 Task: Check the sale-to-list ratio of open concept design in the last 1 year.
Action: Mouse moved to (995, 230)
Screenshot: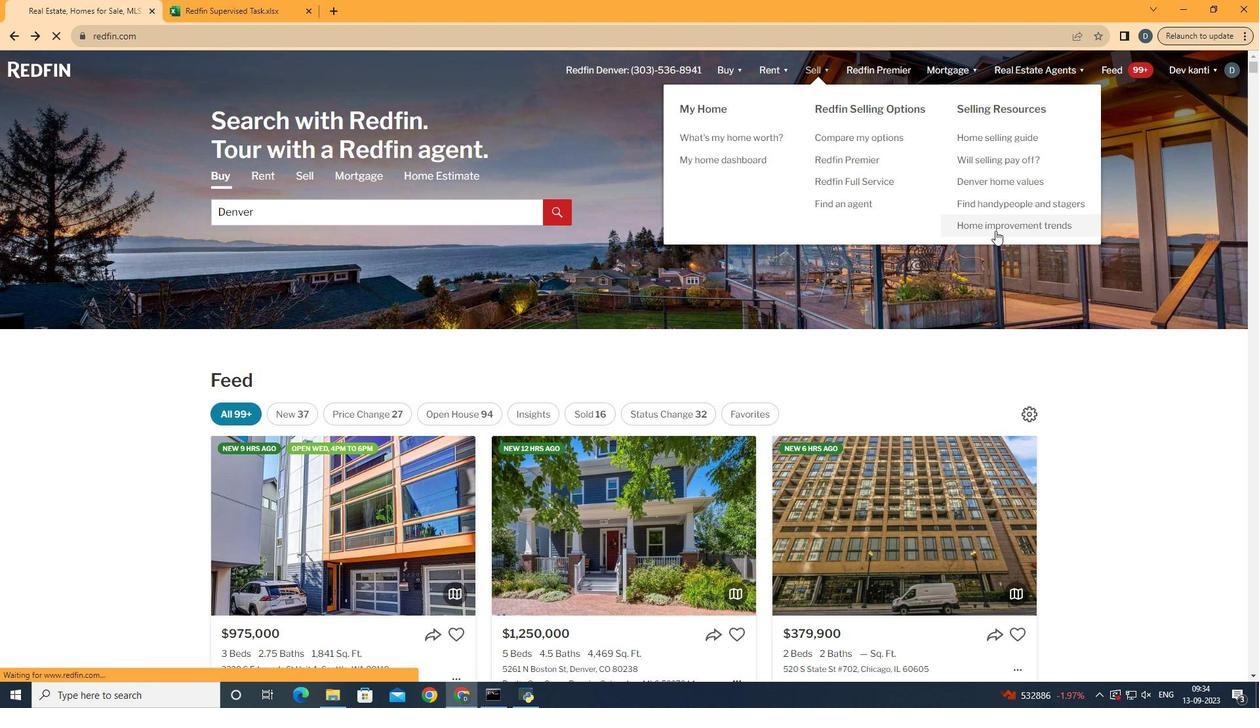 
Action: Mouse pressed left at (995, 230)
Screenshot: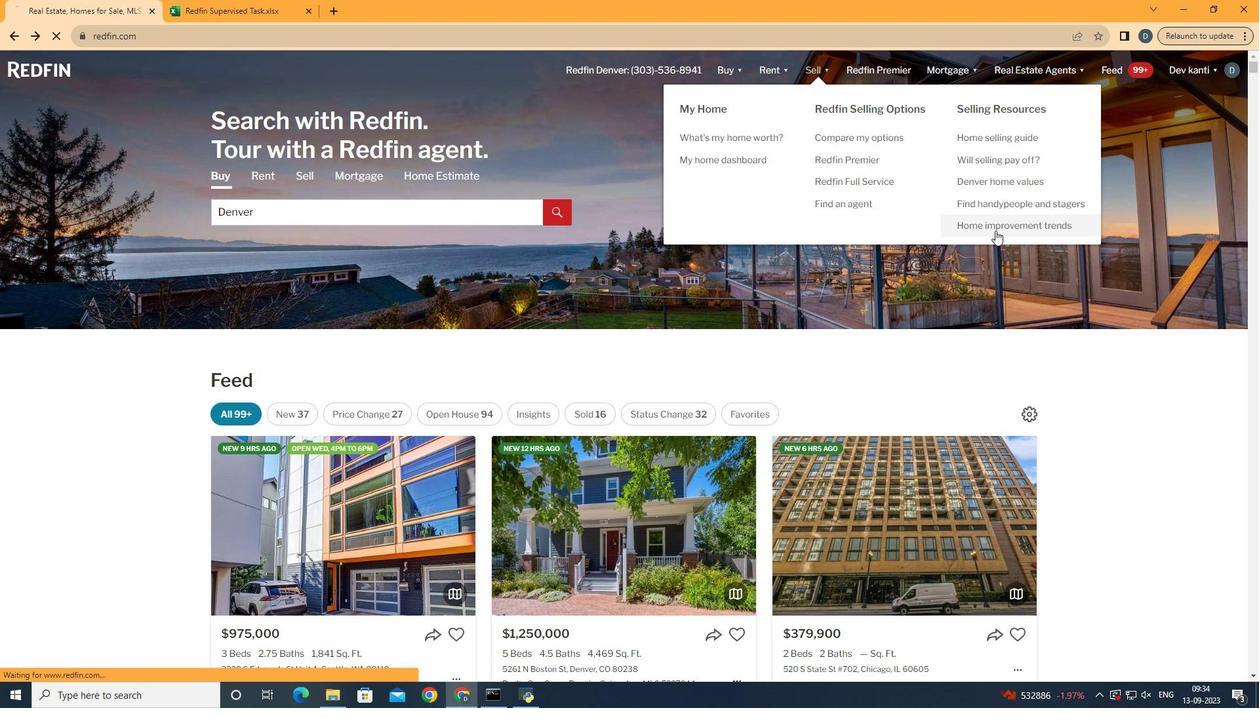 
Action: Mouse moved to (320, 251)
Screenshot: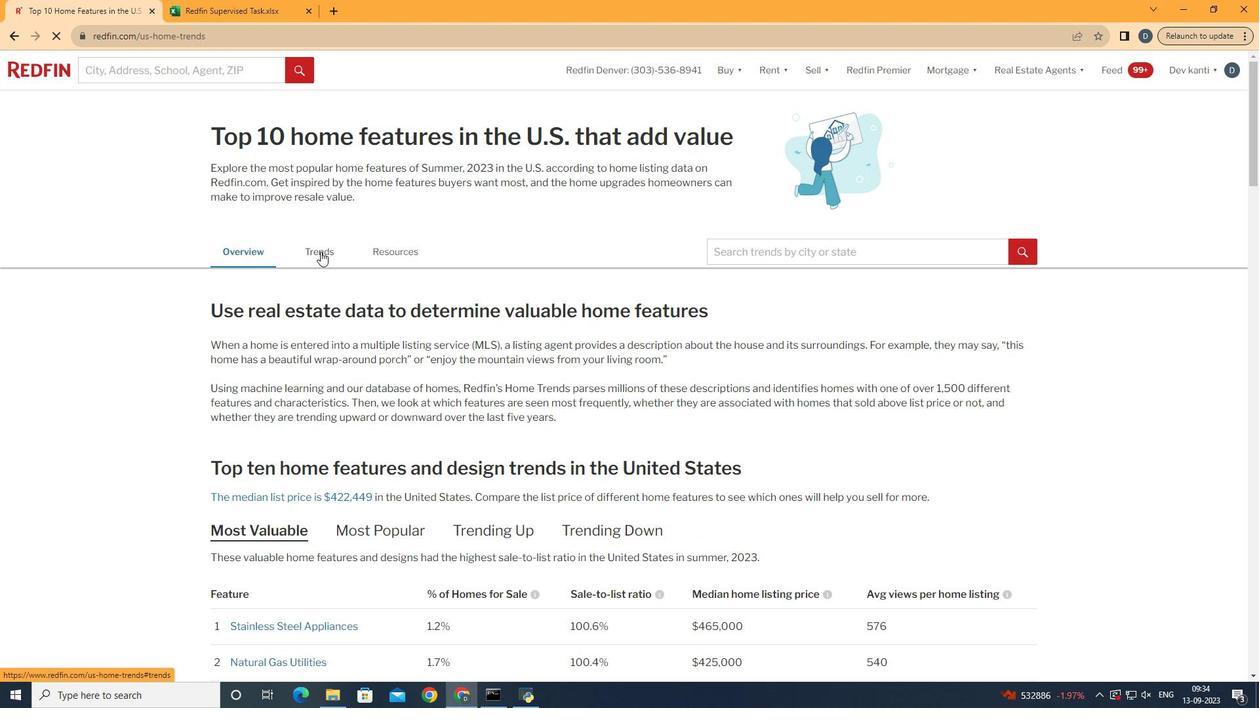 
Action: Mouse pressed left at (320, 251)
Screenshot: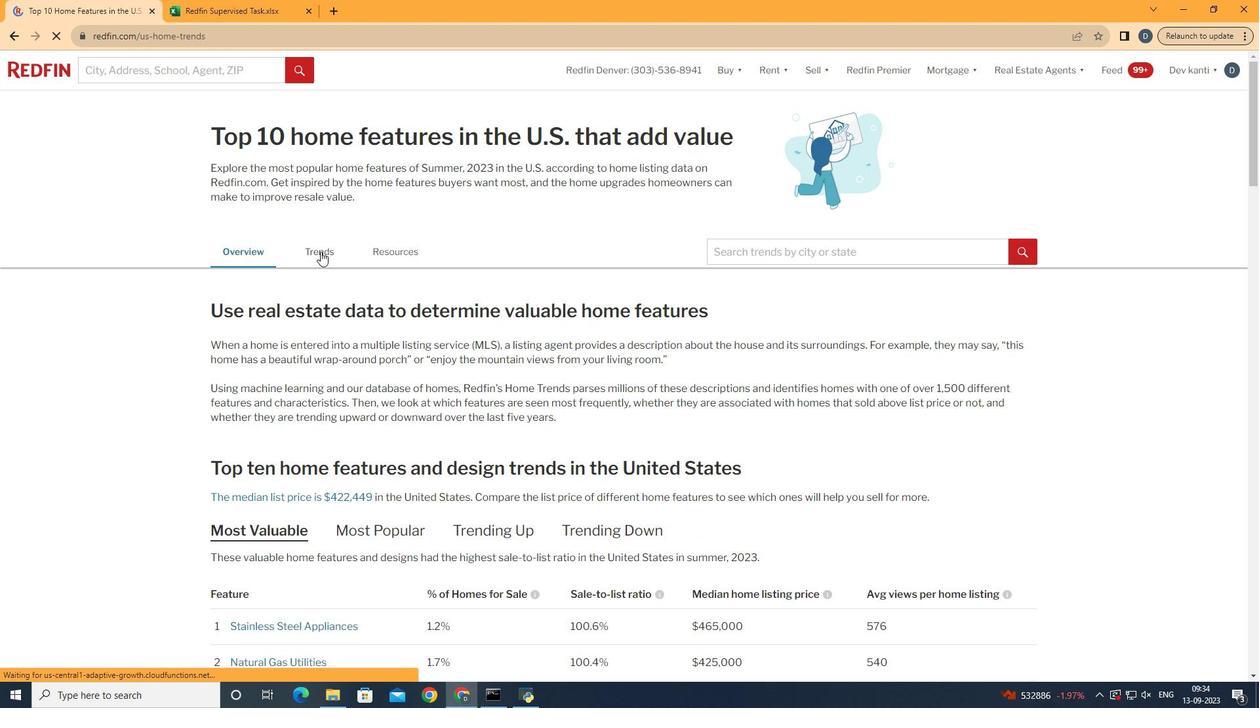 
Action: Mouse moved to (448, 355)
Screenshot: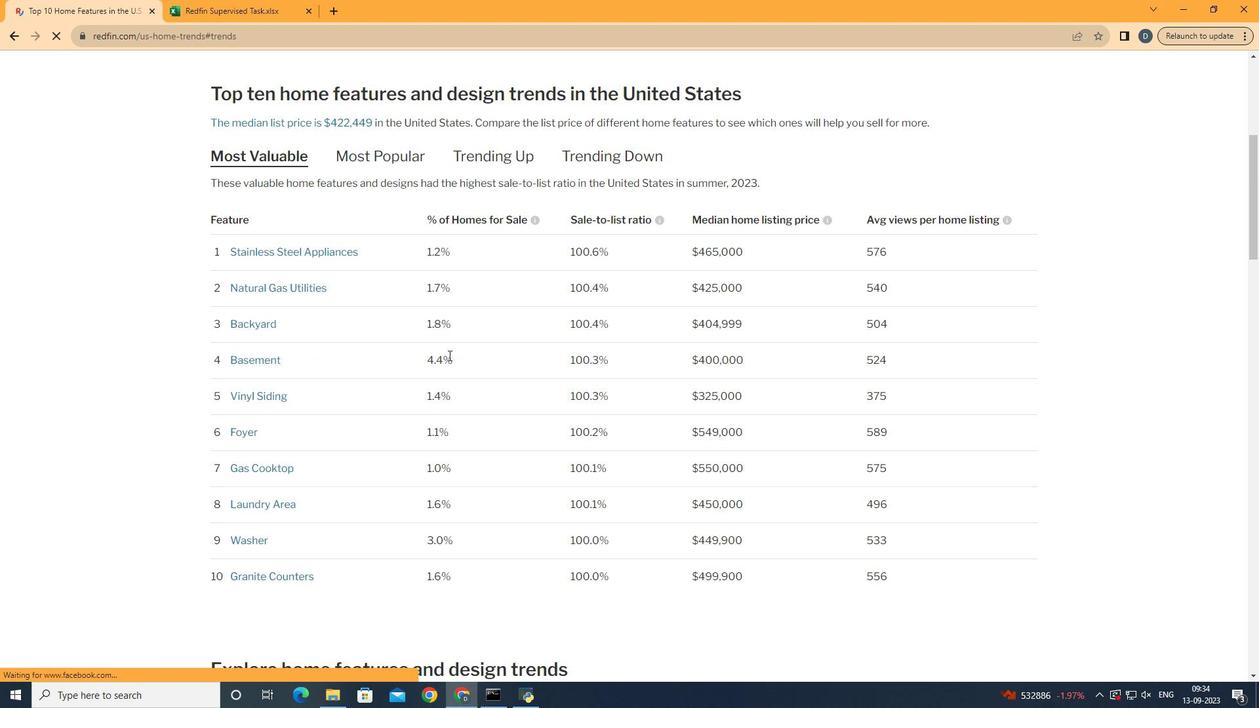 
Action: Mouse scrolled (448, 354) with delta (0, 0)
Screenshot: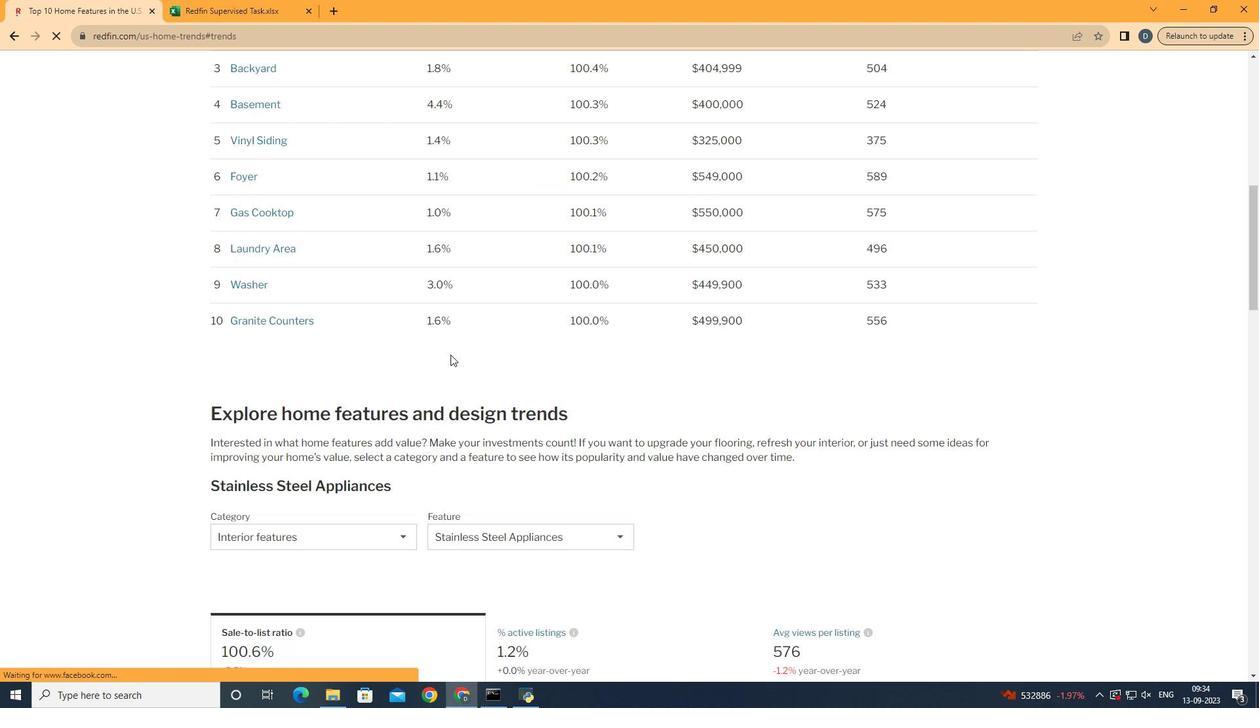 
Action: Mouse scrolled (448, 354) with delta (0, 0)
Screenshot: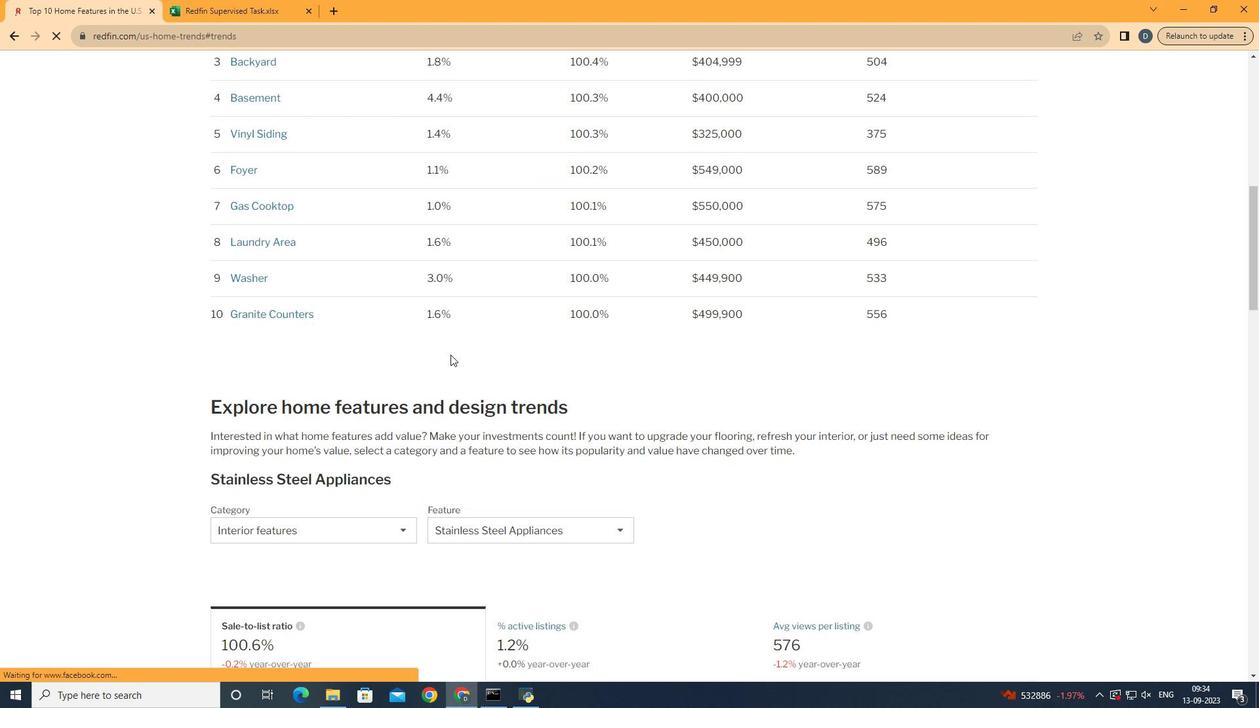 
Action: Mouse scrolled (448, 354) with delta (0, 0)
Screenshot: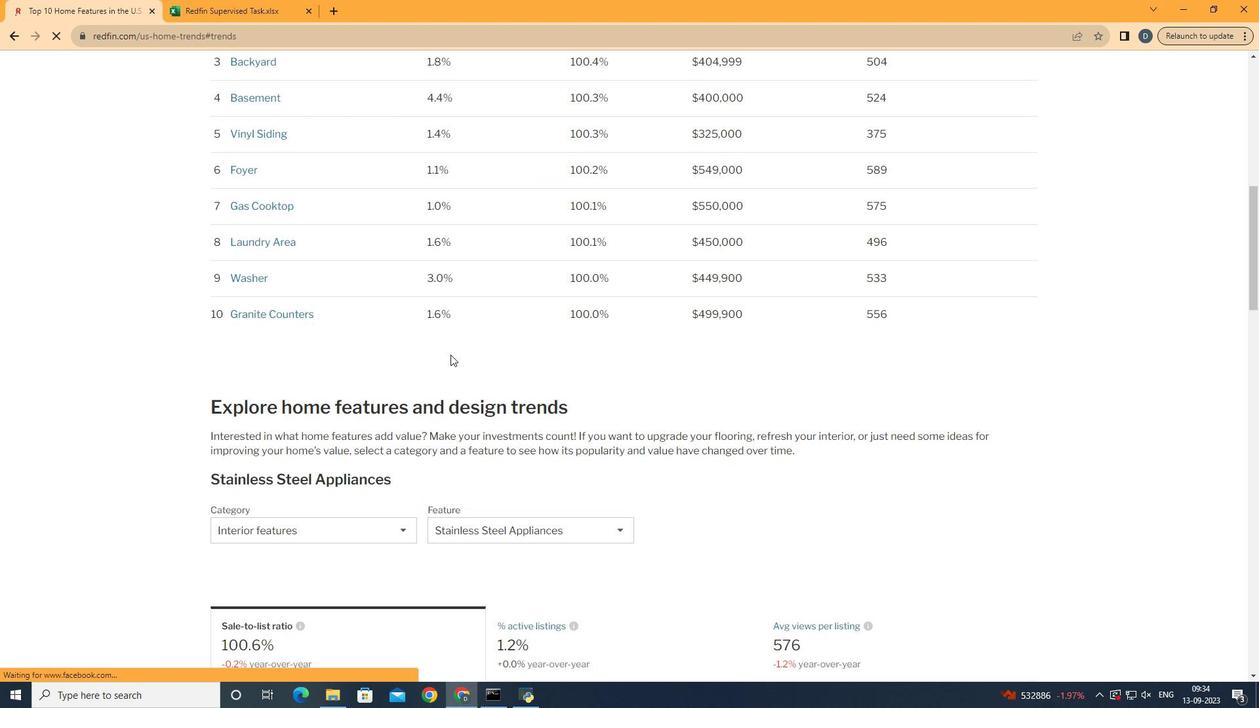 
Action: Mouse moved to (449, 354)
Screenshot: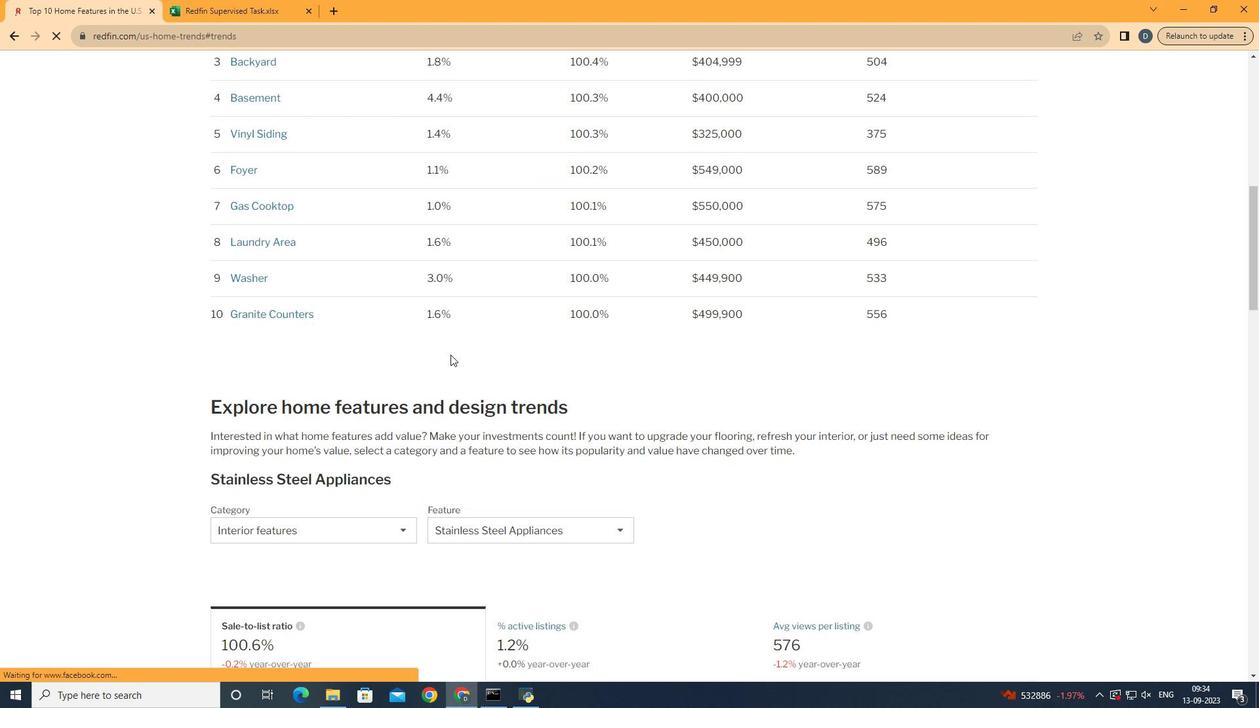 
Action: Mouse scrolled (449, 354) with delta (0, 0)
Screenshot: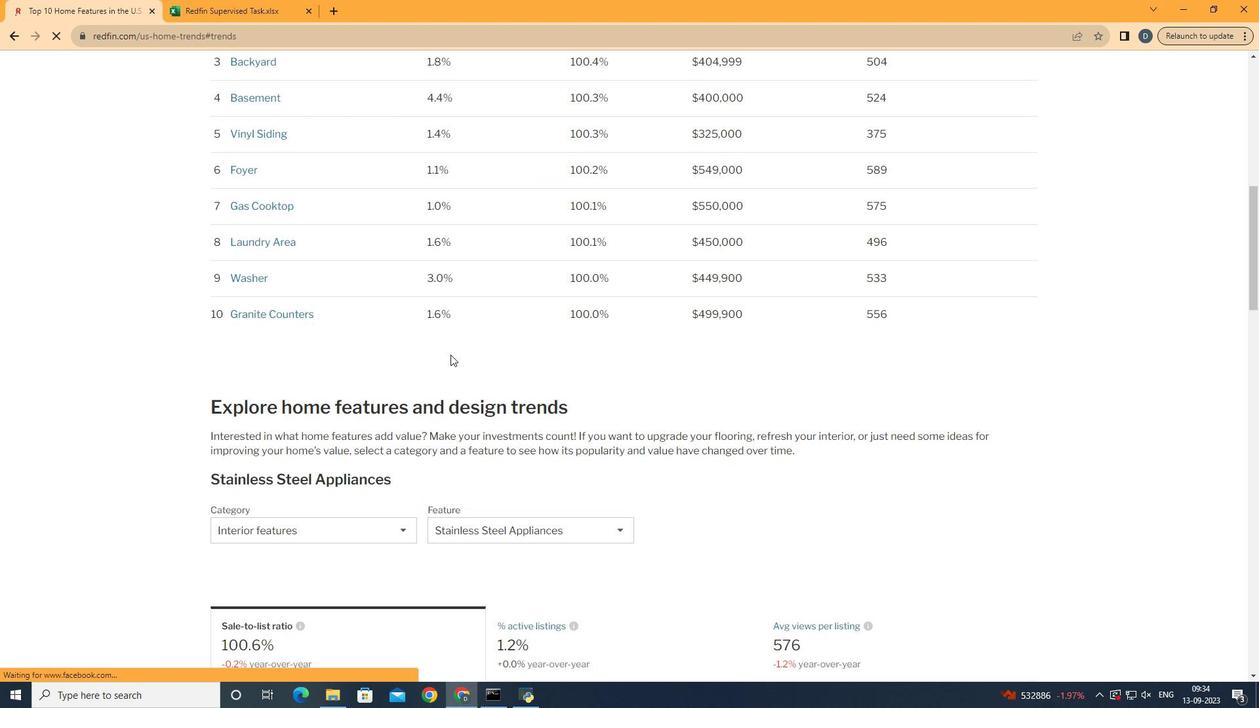 
Action: Mouse moved to (450, 354)
Screenshot: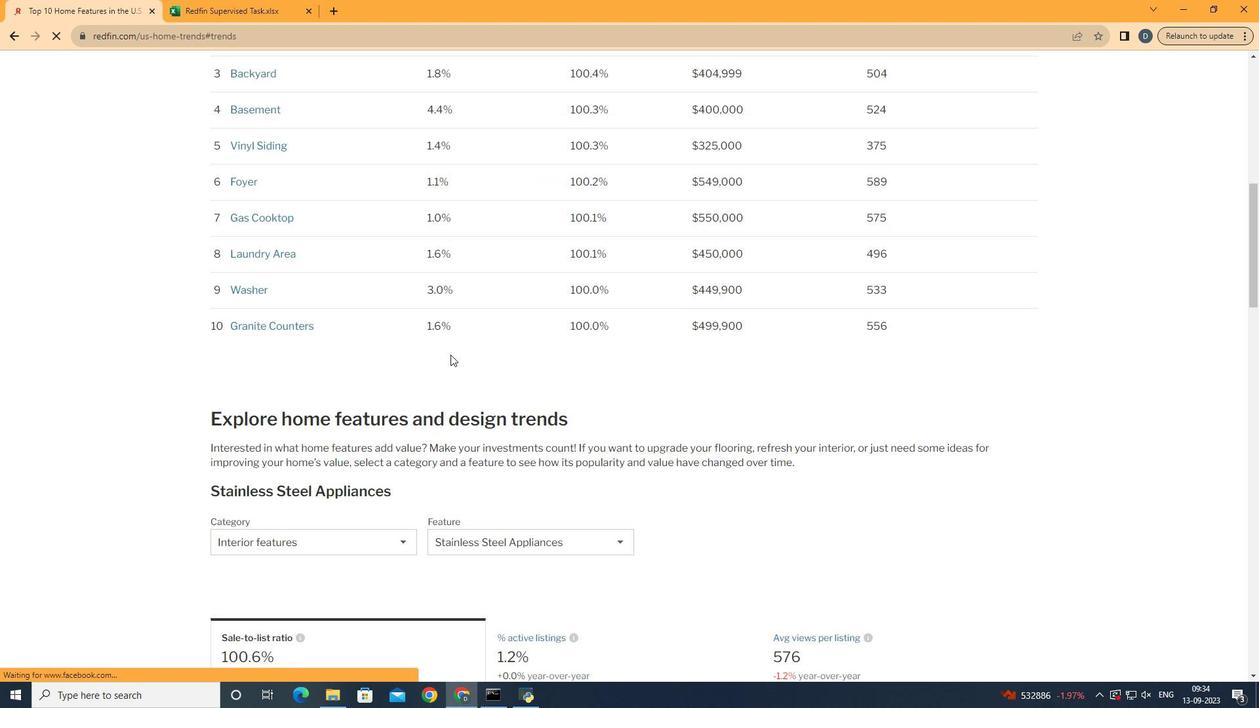 
Action: Mouse scrolled (450, 354) with delta (0, 0)
Screenshot: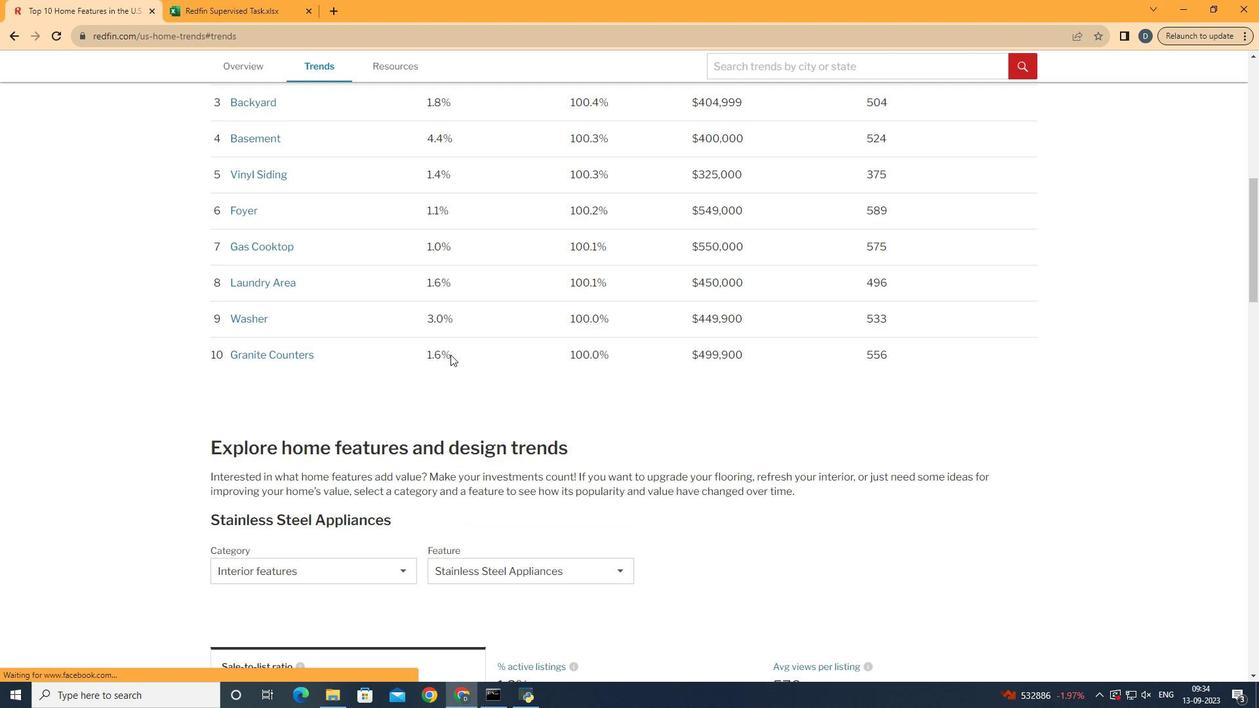 
Action: Mouse scrolled (450, 354) with delta (0, 0)
Screenshot: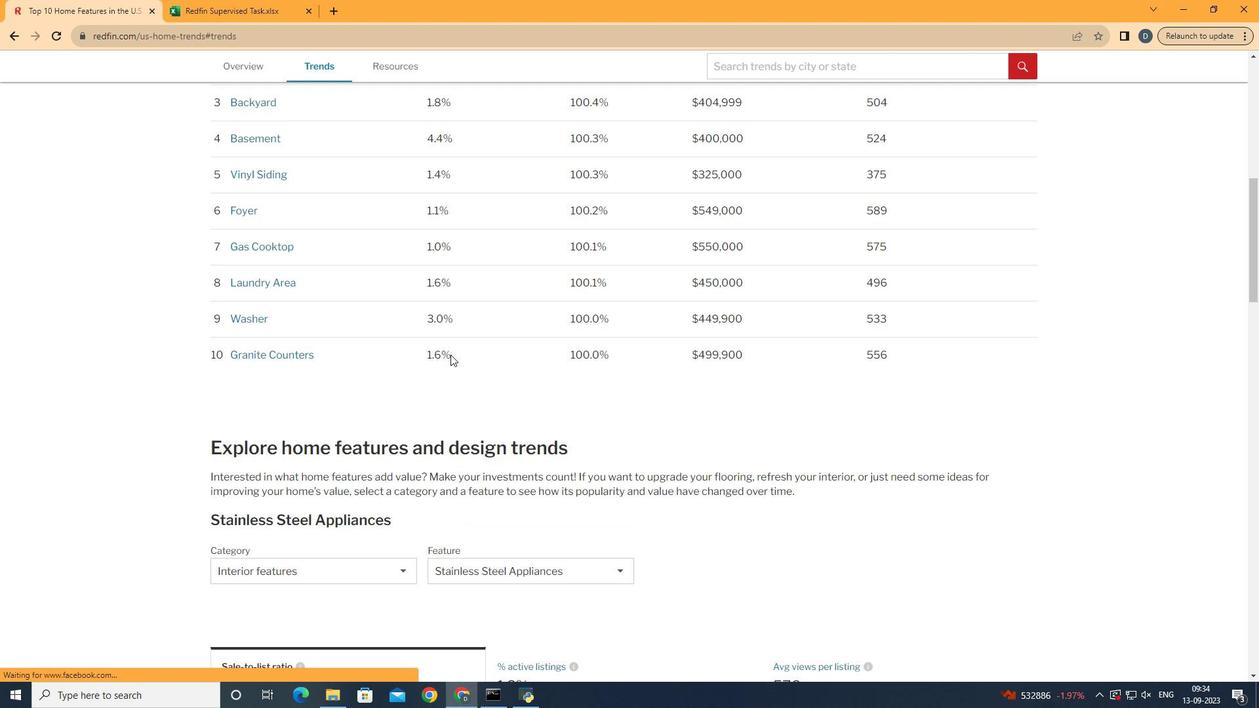 
Action: Mouse scrolled (450, 354) with delta (0, 0)
Screenshot: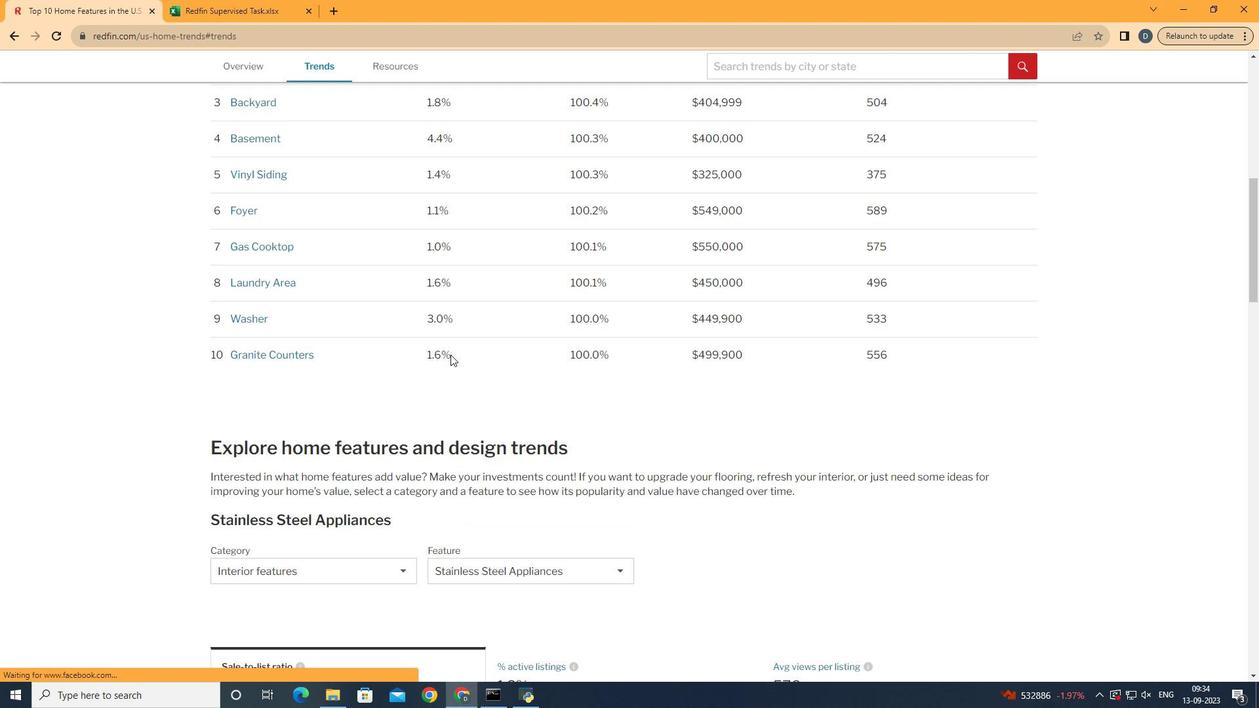 
Action: Mouse scrolled (450, 354) with delta (0, 0)
Screenshot: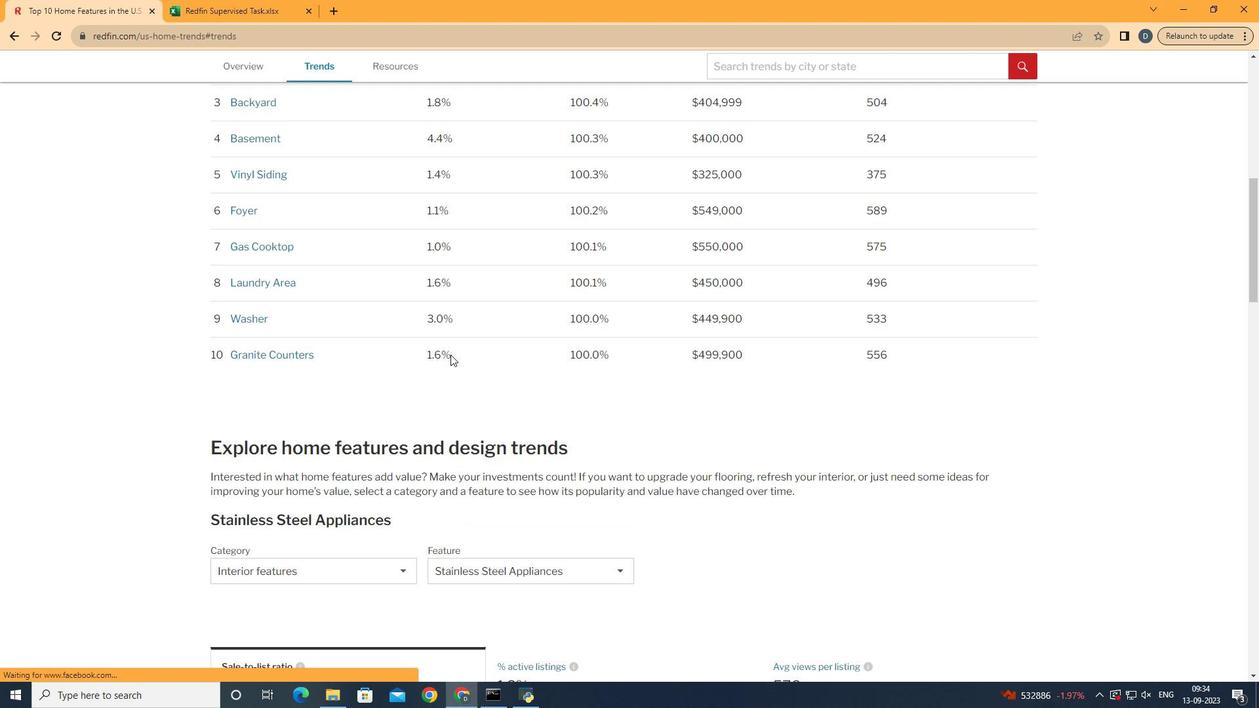 
Action: Mouse scrolled (450, 354) with delta (0, 0)
Screenshot: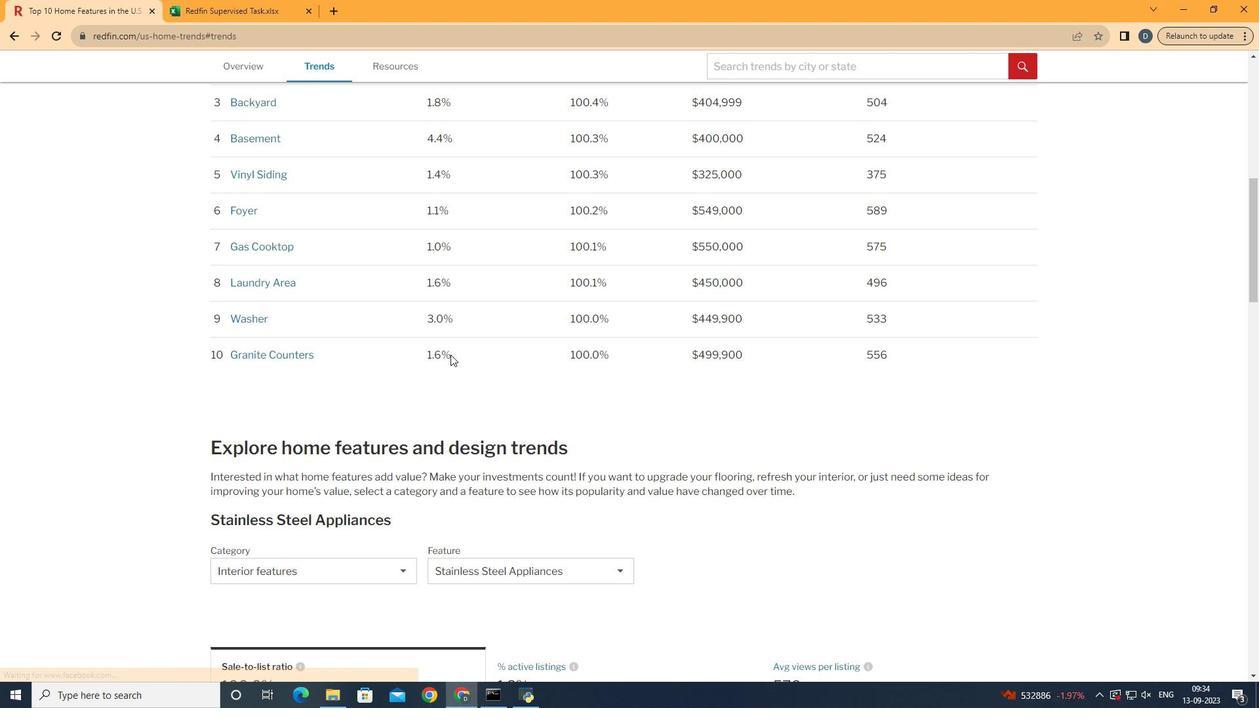 
Action: Mouse scrolled (450, 354) with delta (0, 0)
Screenshot: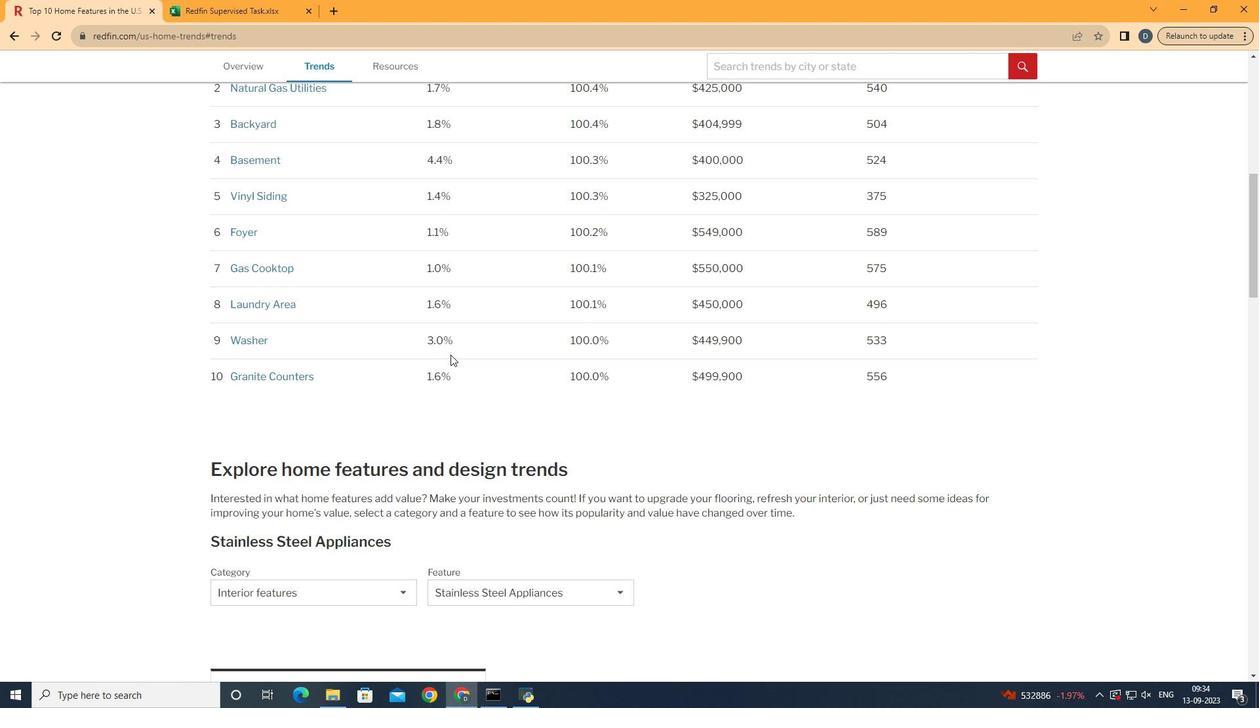 
Action: Mouse scrolled (450, 354) with delta (0, 0)
Screenshot: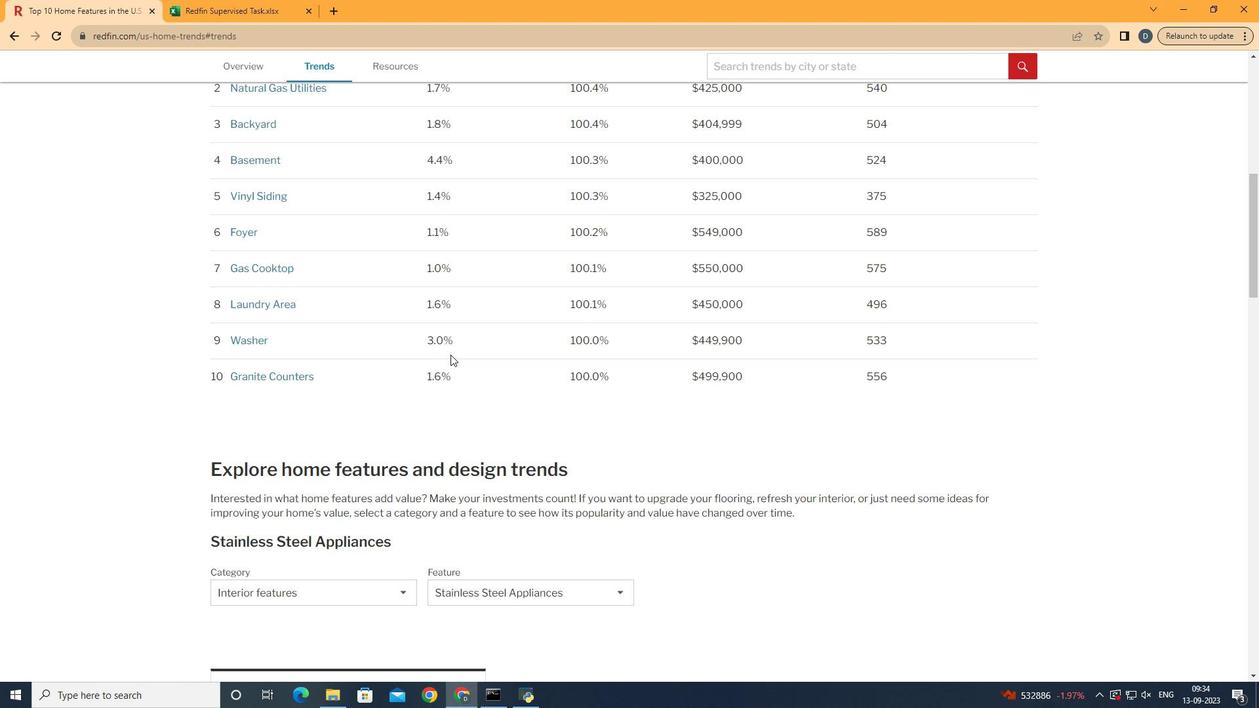 
Action: Mouse scrolled (450, 354) with delta (0, 0)
Screenshot: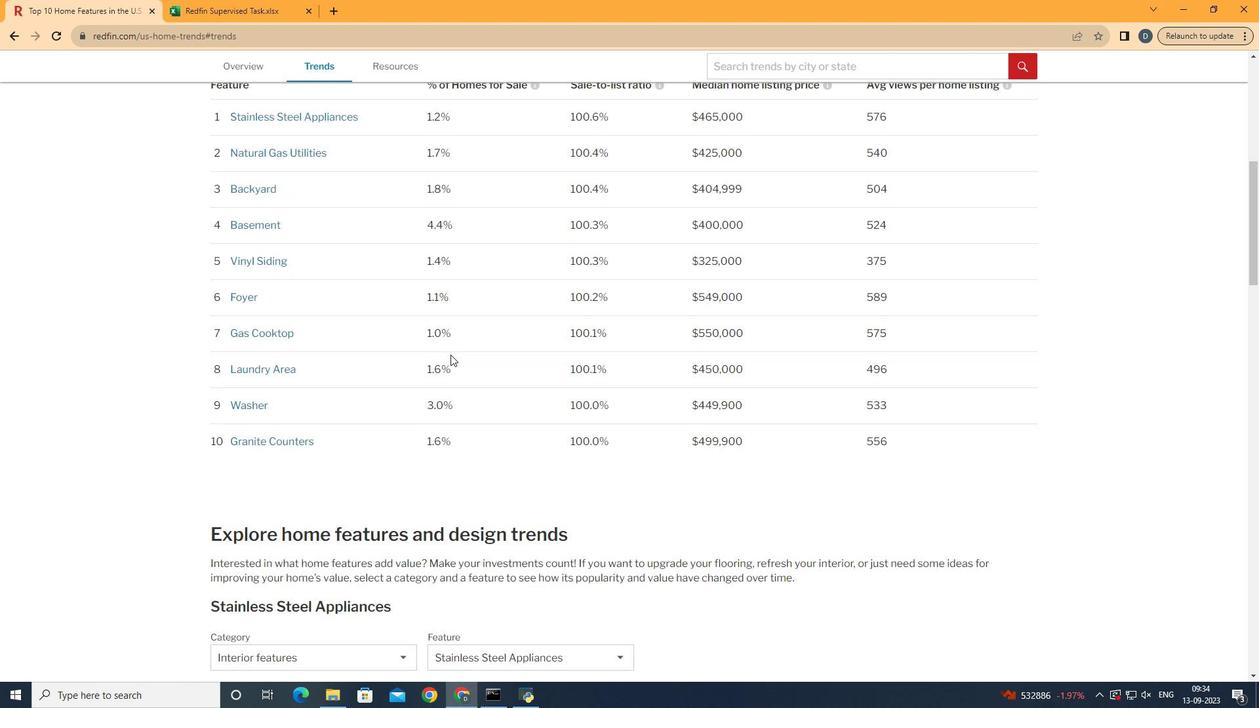 
Action: Mouse scrolled (450, 354) with delta (0, 0)
Screenshot: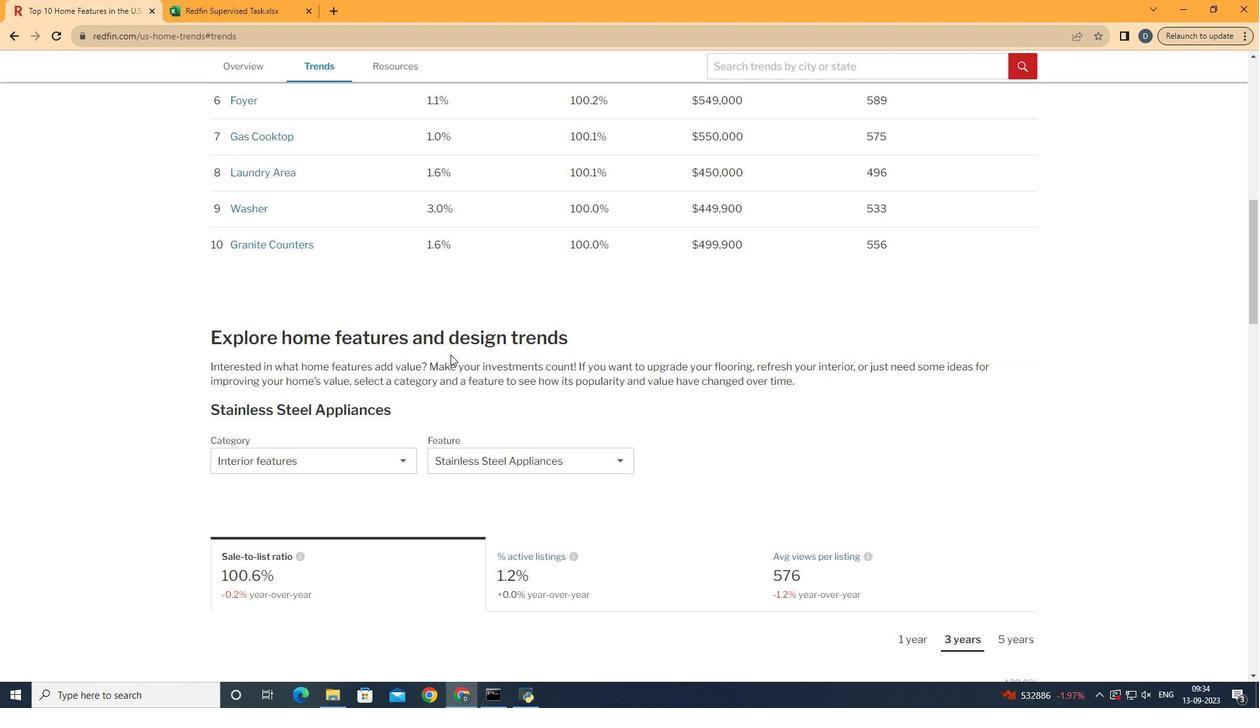 
Action: Mouse scrolled (450, 354) with delta (0, 0)
Screenshot: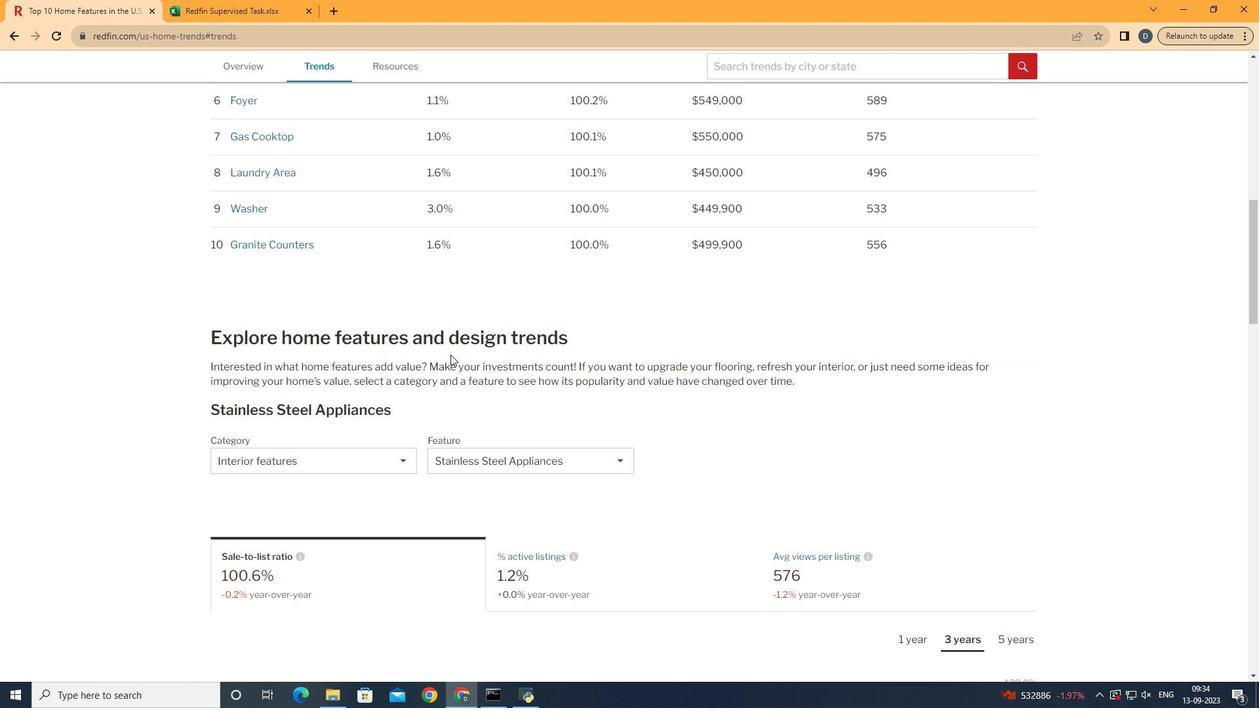
Action: Mouse scrolled (450, 354) with delta (0, 0)
Screenshot: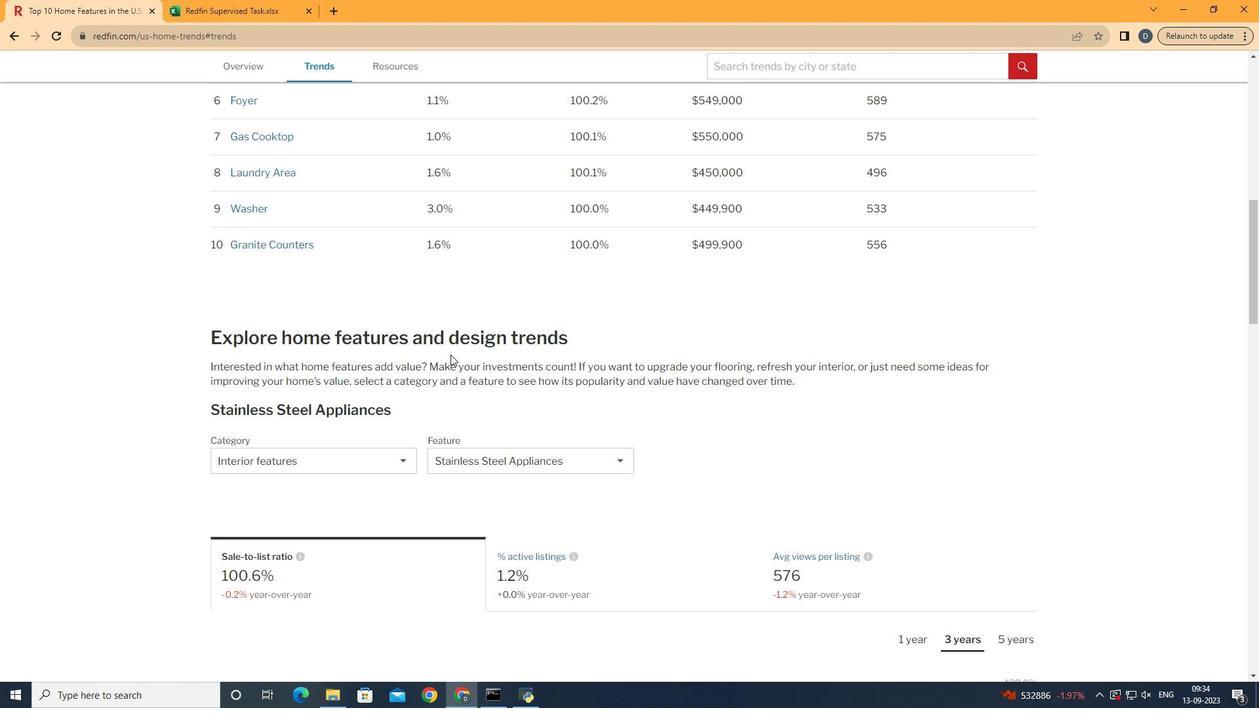
Action: Mouse scrolled (450, 354) with delta (0, 0)
Screenshot: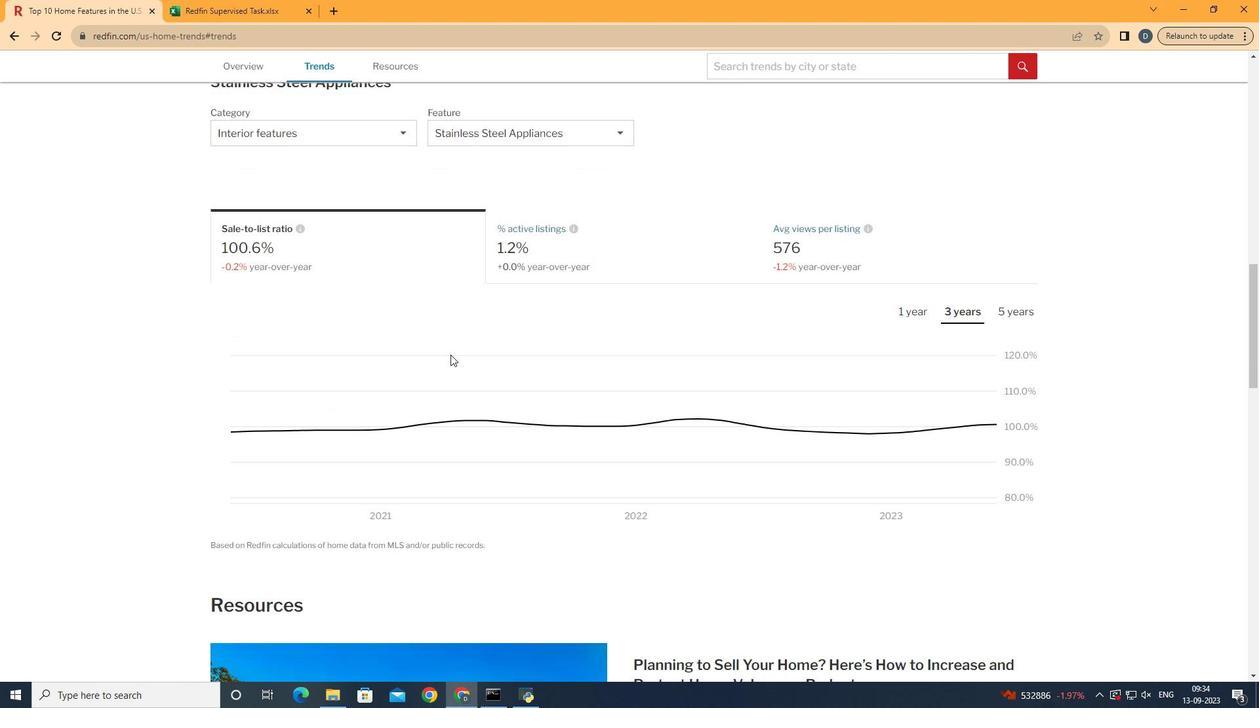 
Action: Mouse scrolled (450, 354) with delta (0, 0)
Screenshot: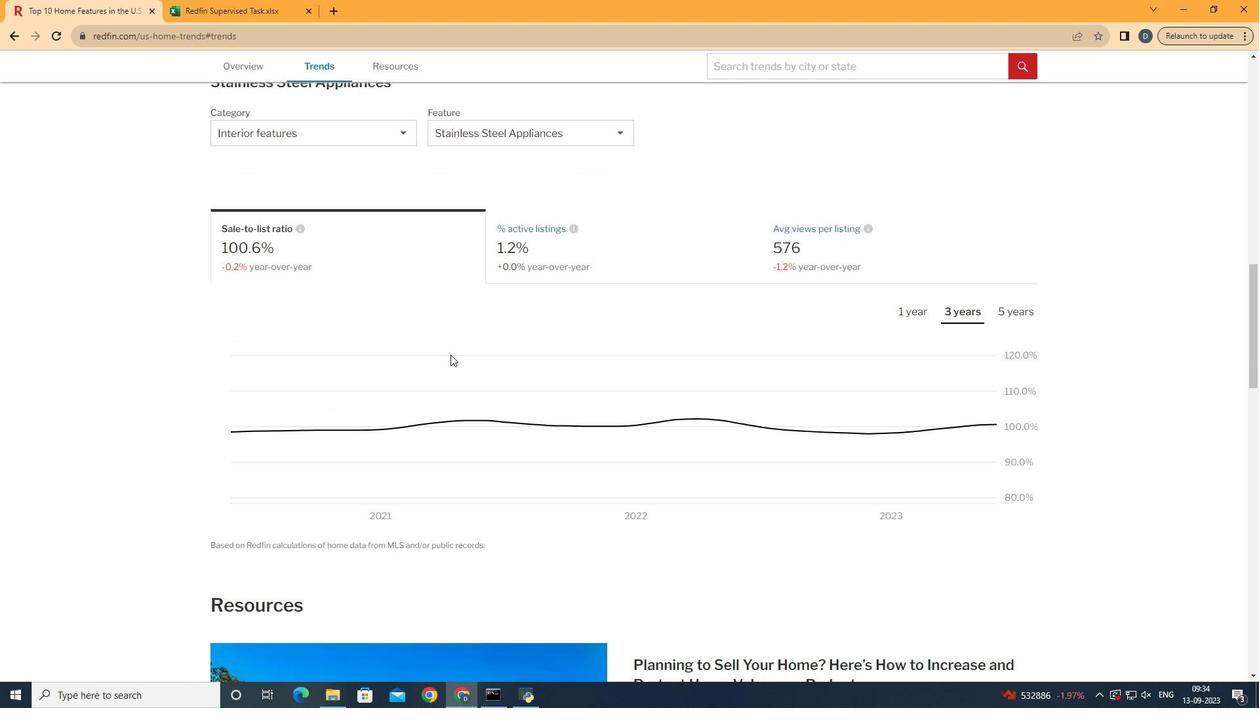
Action: Mouse scrolled (450, 354) with delta (0, 0)
Screenshot: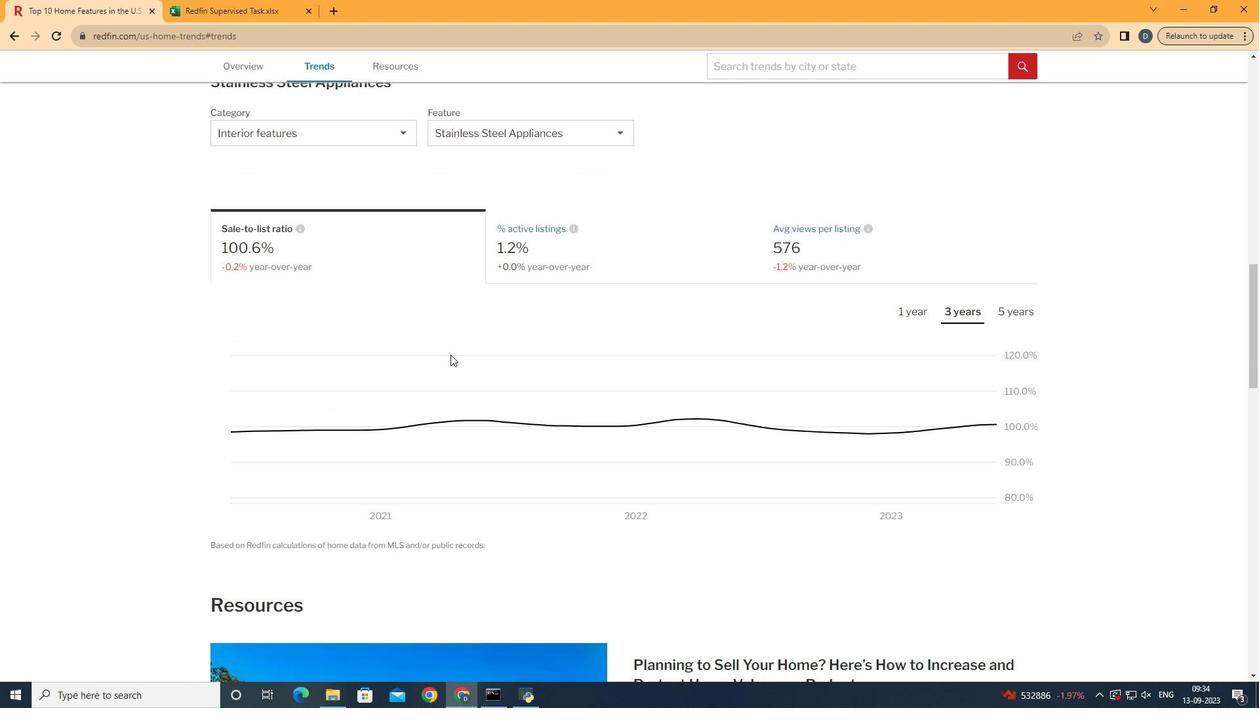 
Action: Mouse scrolled (450, 354) with delta (0, 0)
Screenshot: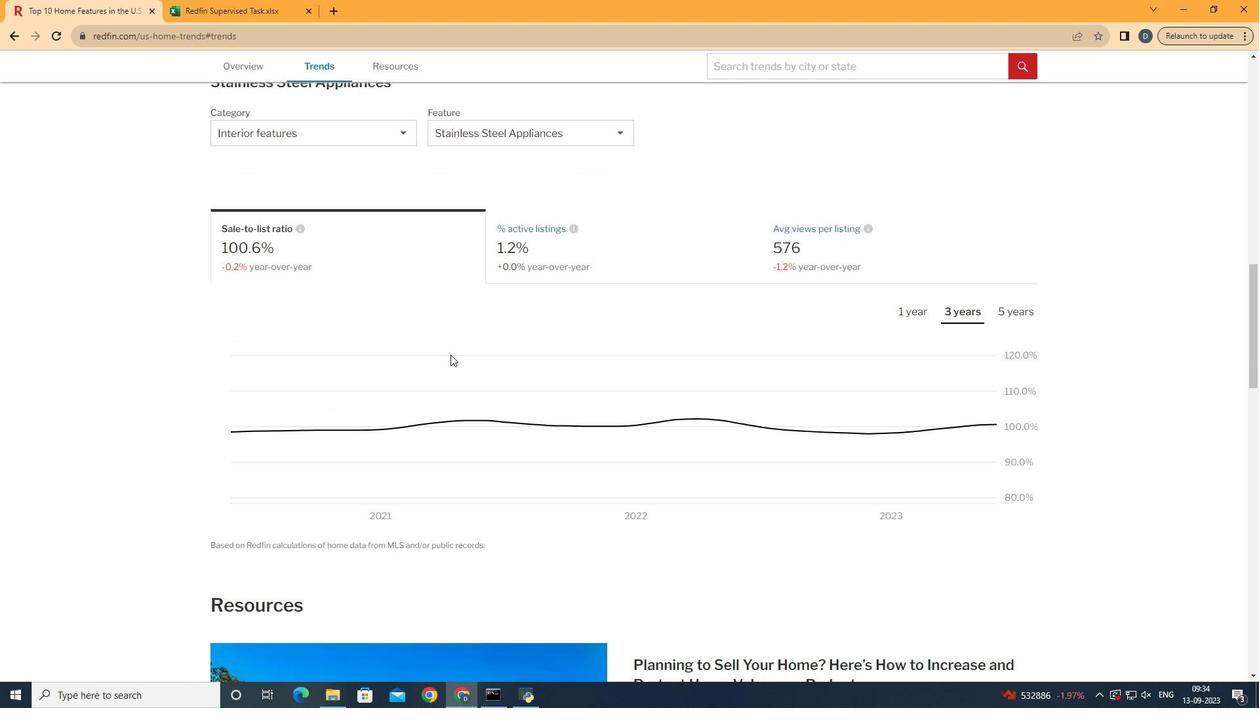 
Action: Mouse scrolled (450, 354) with delta (0, 0)
Screenshot: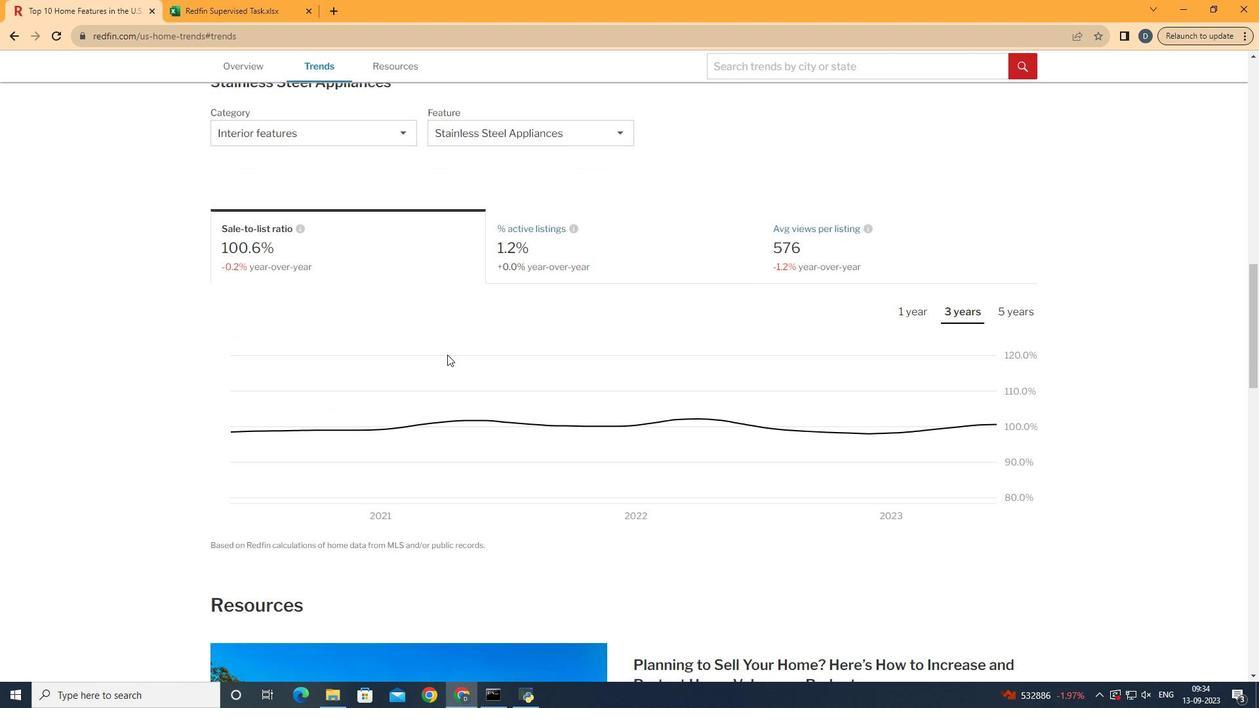 
Action: Mouse moved to (384, 127)
Screenshot: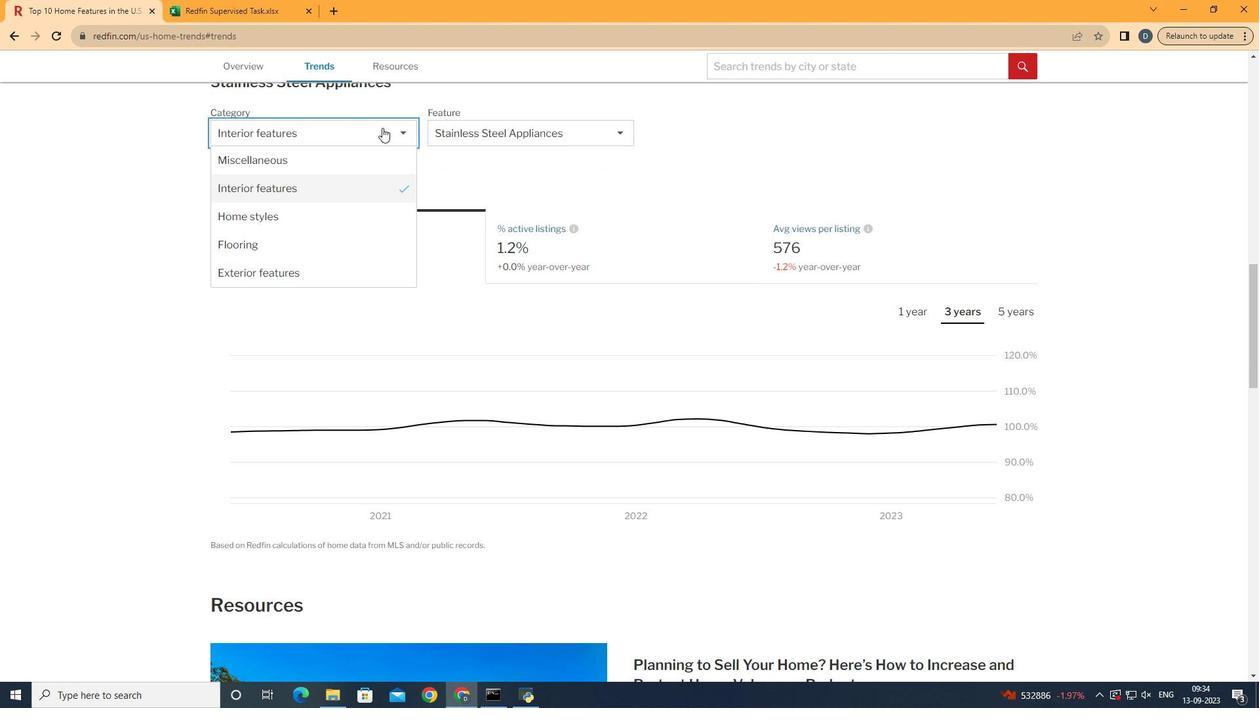 
Action: Mouse pressed left at (384, 127)
Screenshot: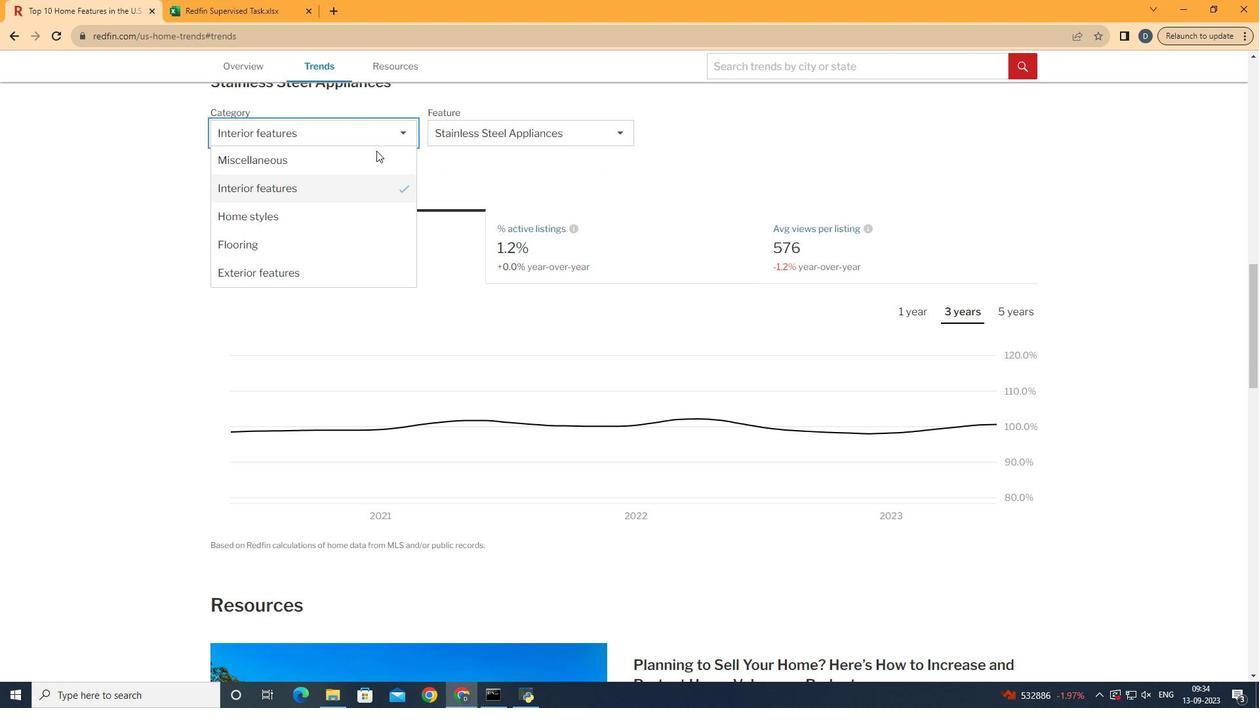 
Action: Mouse moved to (373, 192)
Screenshot: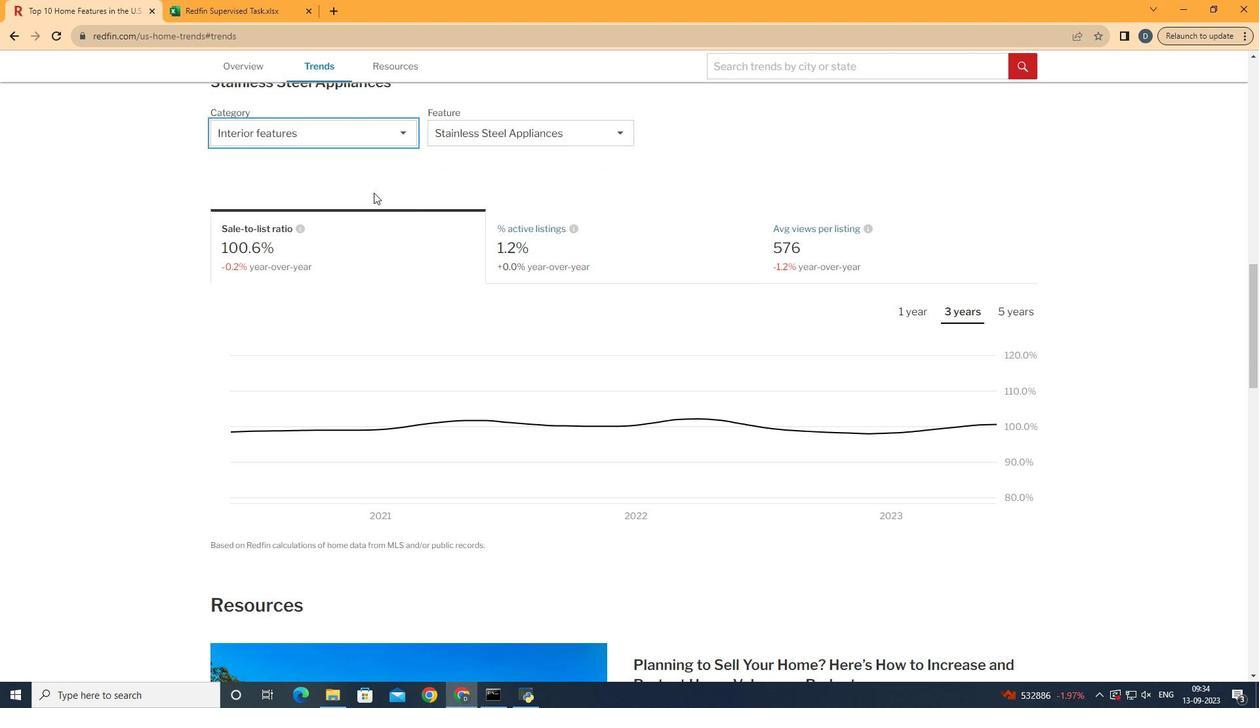
Action: Mouse pressed left at (373, 192)
Screenshot: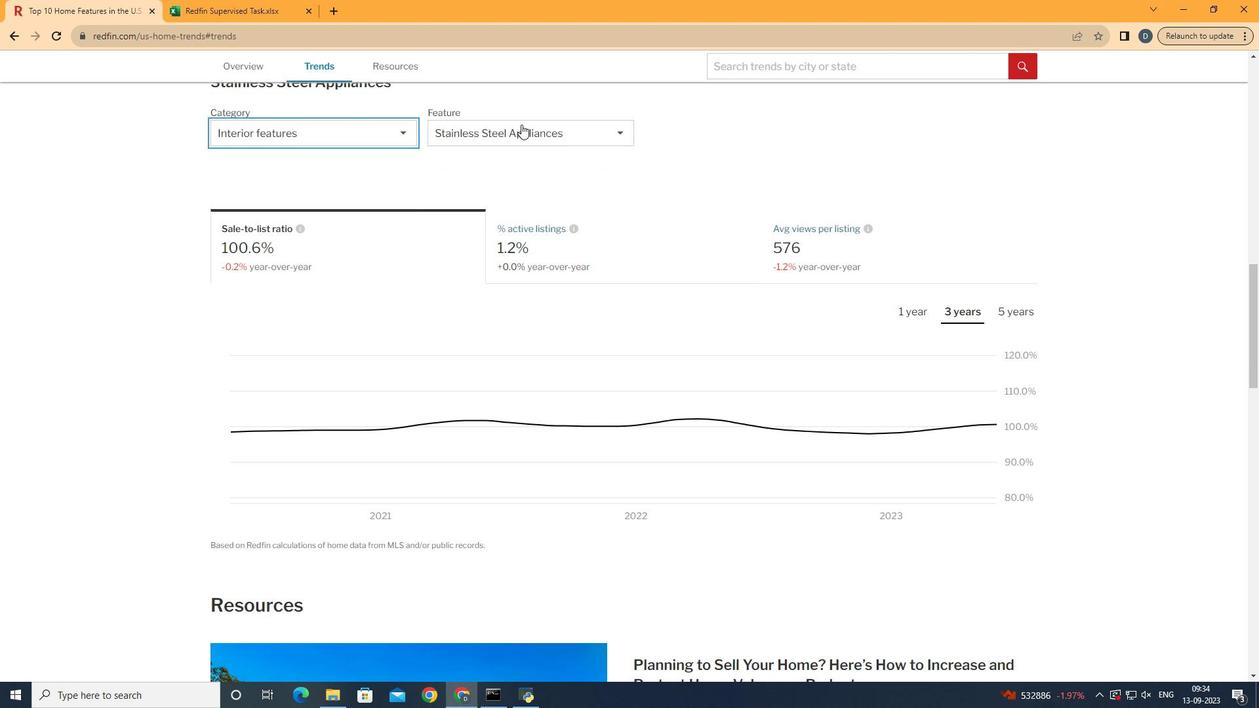 
Action: Mouse moved to (521, 124)
Screenshot: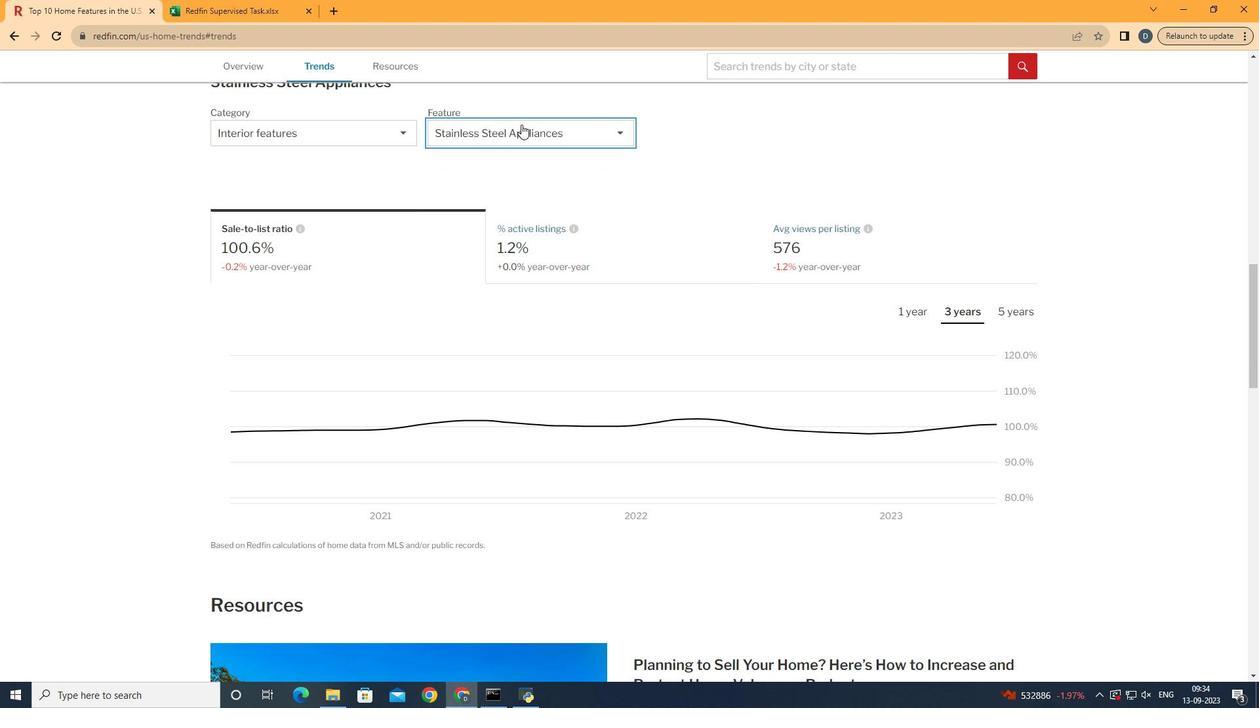 
Action: Mouse pressed left at (521, 124)
Screenshot: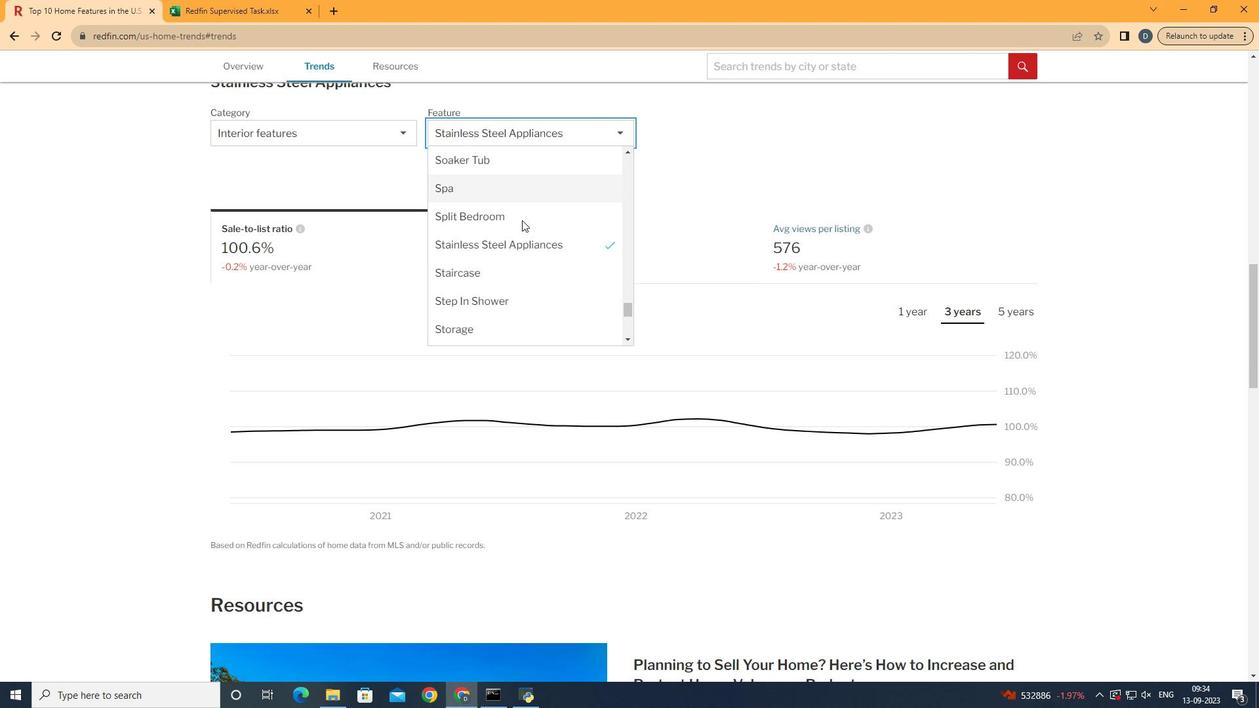 
Action: Mouse moved to (518, 243)
Screenshot: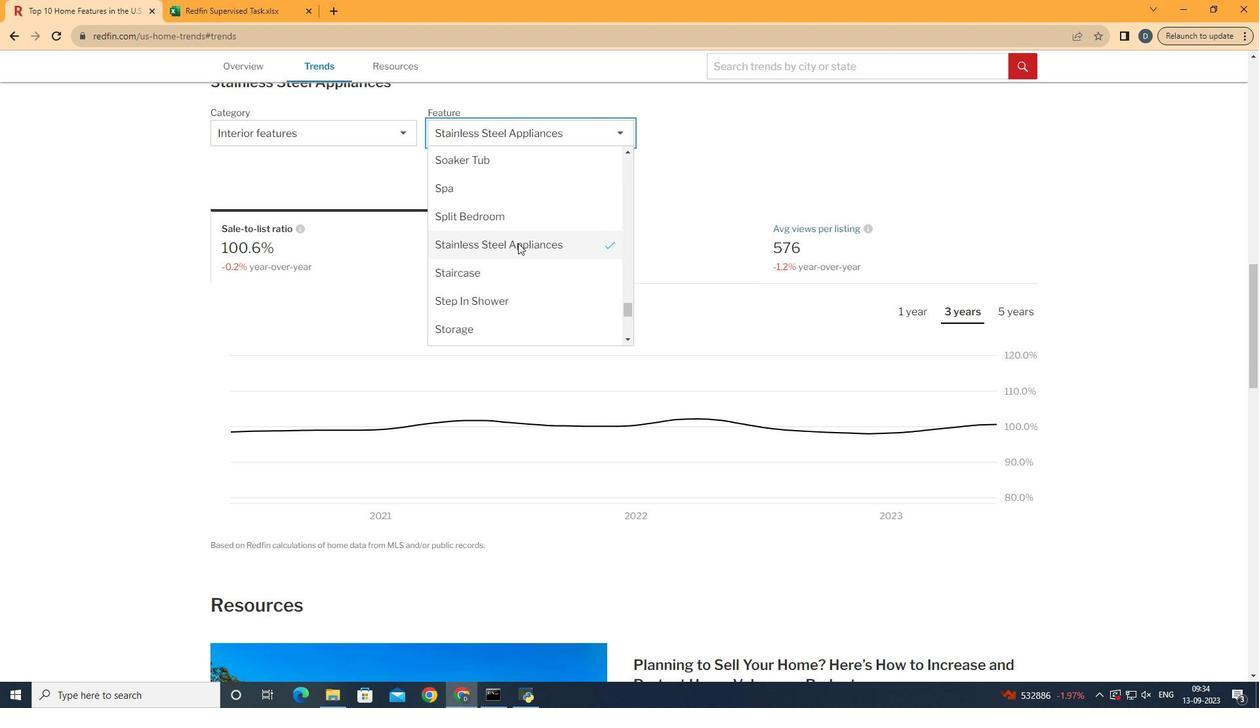 
Action: Mouse scrolled (518, 243) with delta (0, 0)
Screenshot: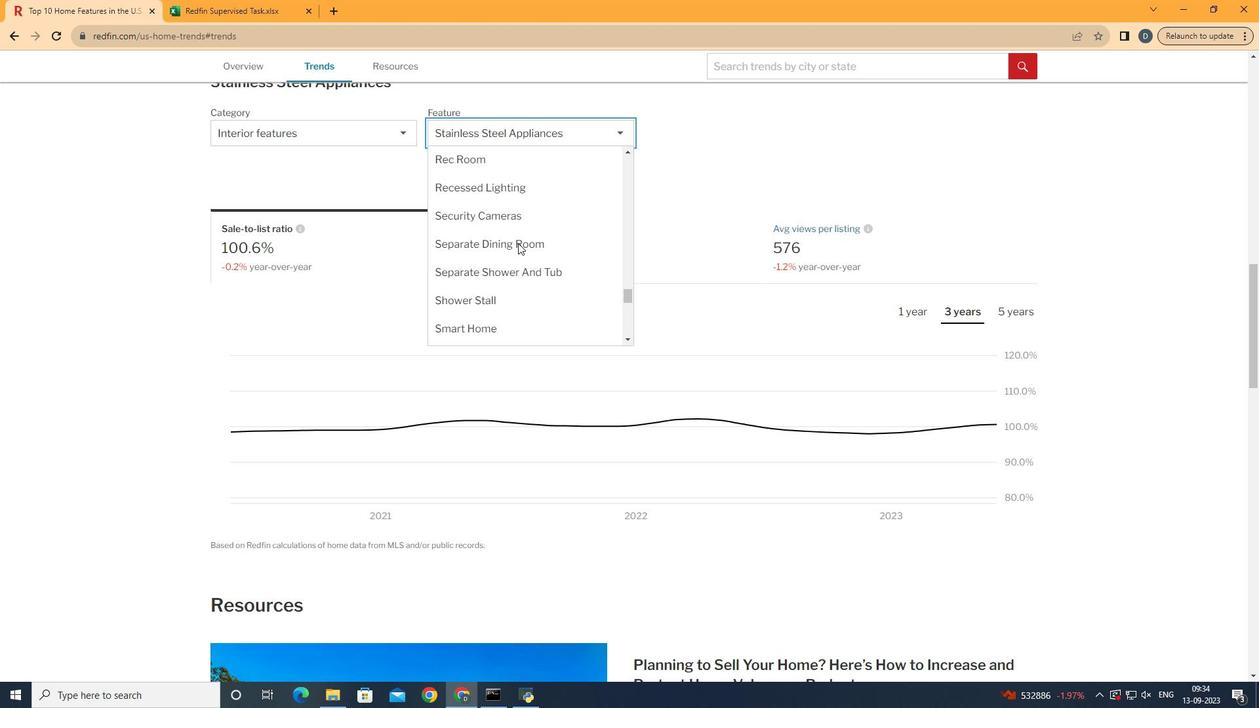 
Action: Mouse scrolled (518, 243) with delta (0, 0)
Screenshot: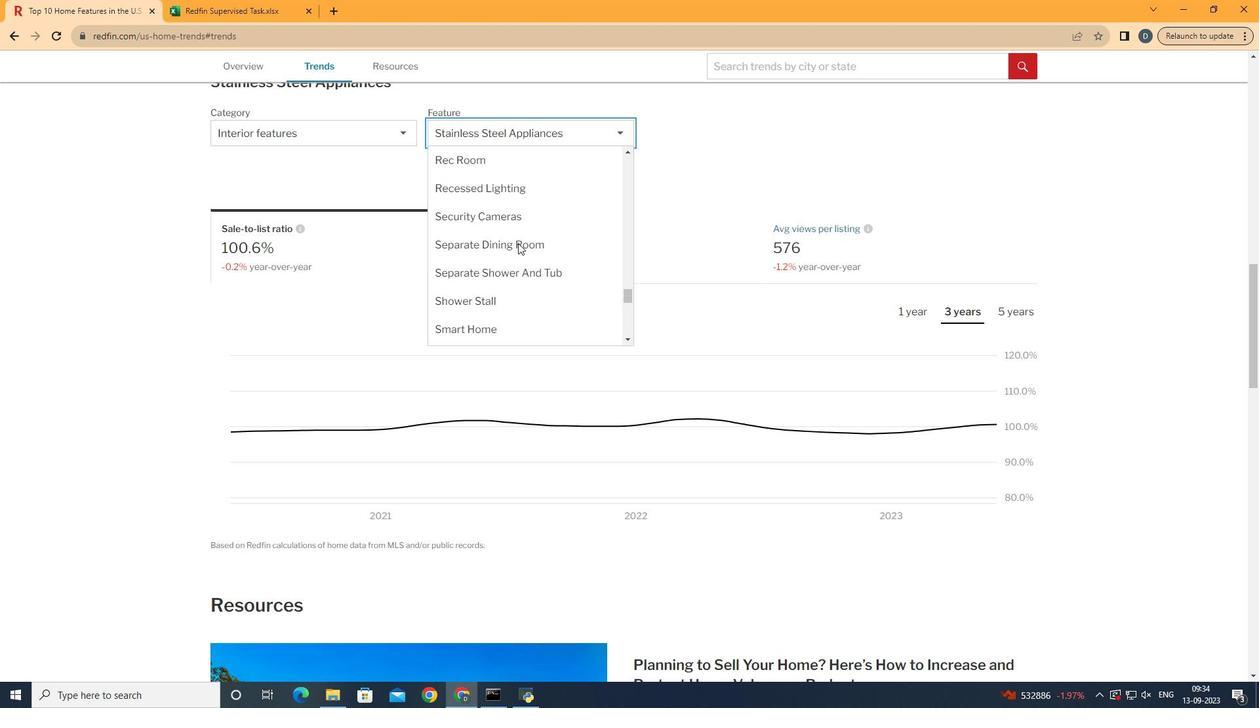 
Action: Mouse scrolled (518, 243) with delta (0, 0)
Screenshot: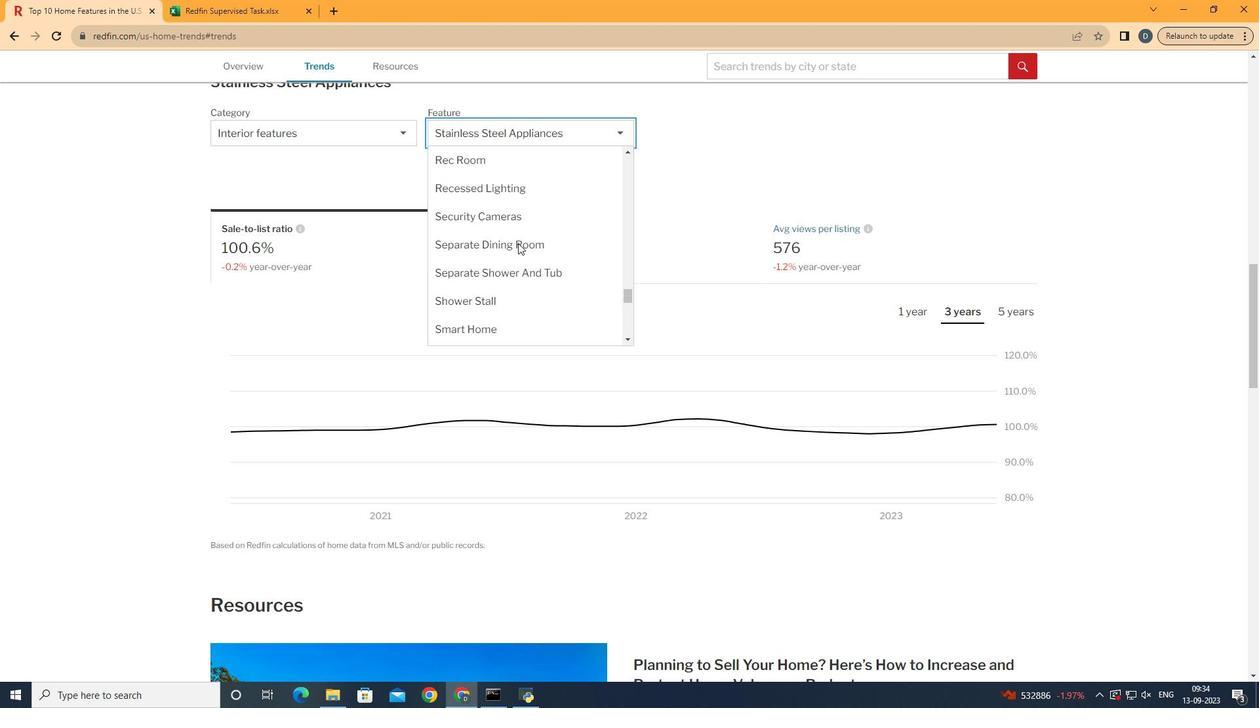 
Action: Mouse scrolled (518, 243) with delta (0, 0)
Screenshot: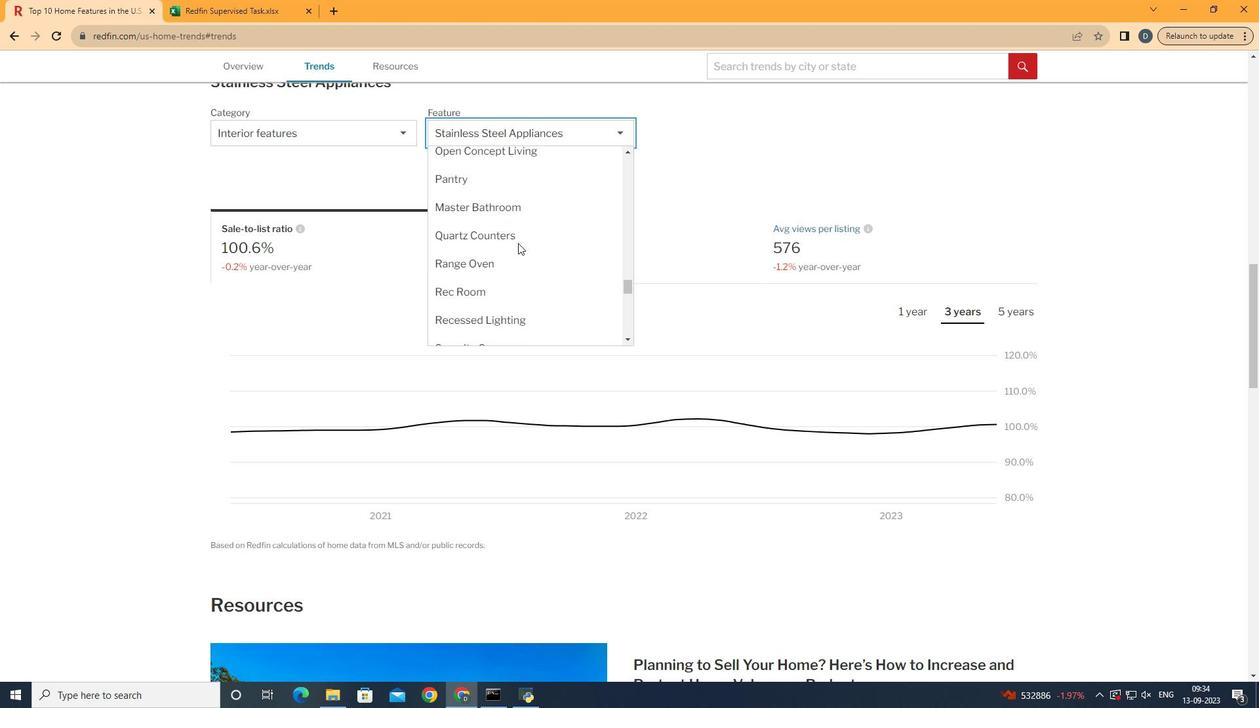 
Action: Mouse scrolled (518, 243) with delta (0, 0)
Screenshot: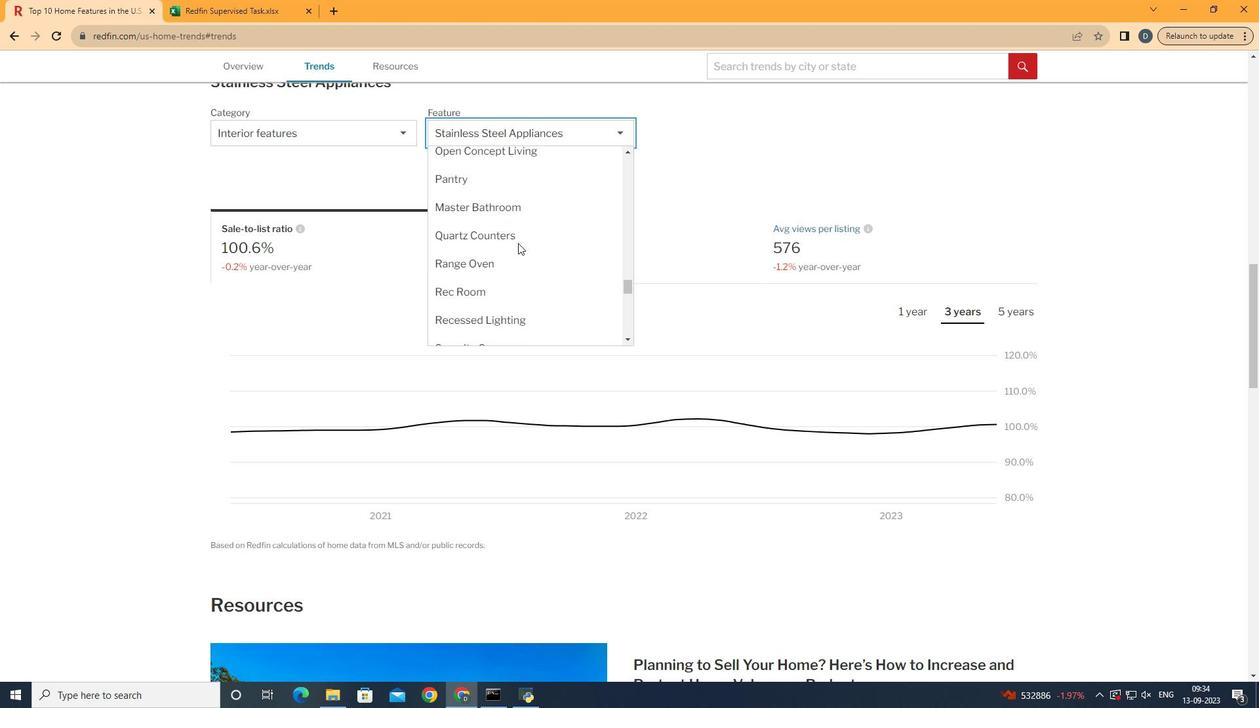 
Action: Mouse scrolled (518, 243) with delta (0, 0)
Screenshot: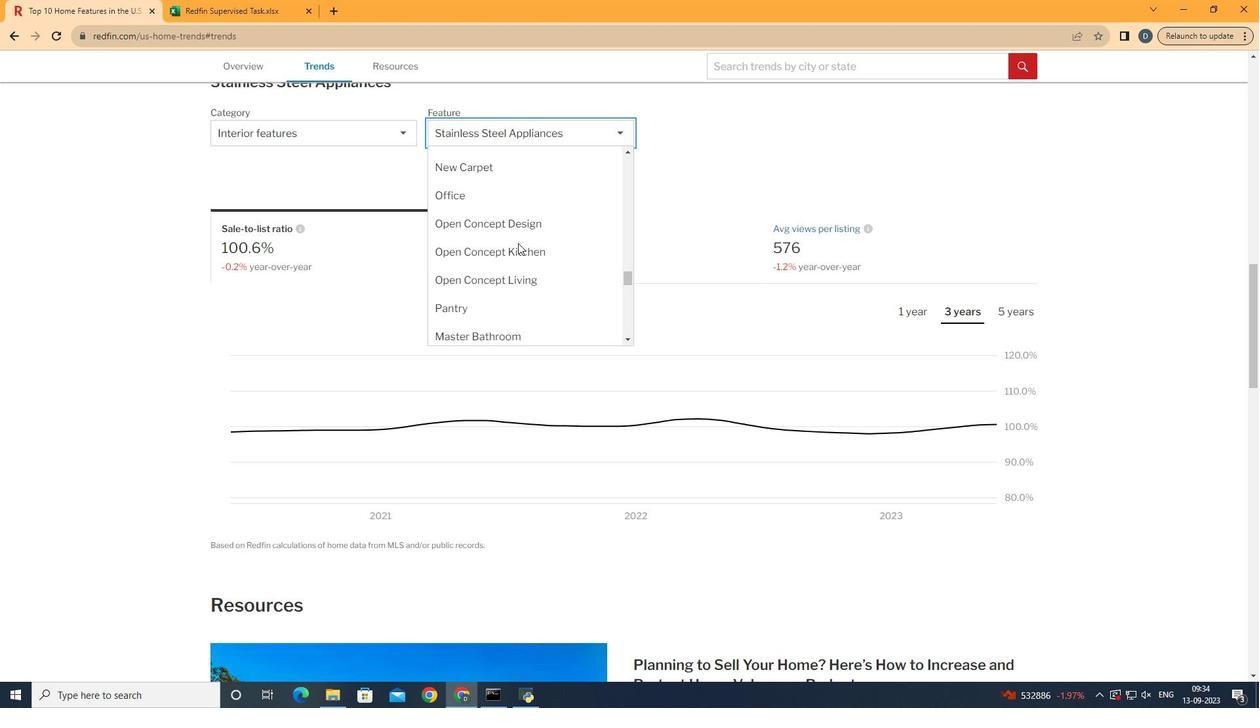 
Action: Mouse scrolled (518, 243) with delta (0, 0)
Screenshot: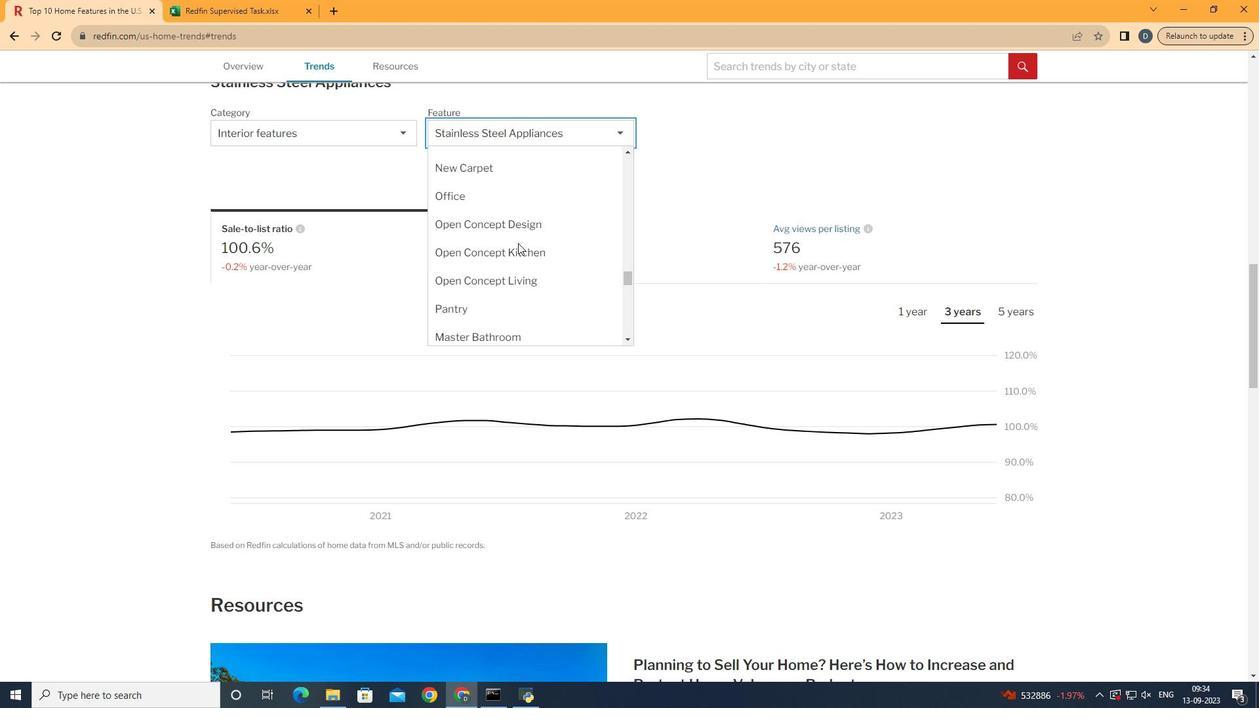
Action: Mouse moved to (540, 252)
Screenshot: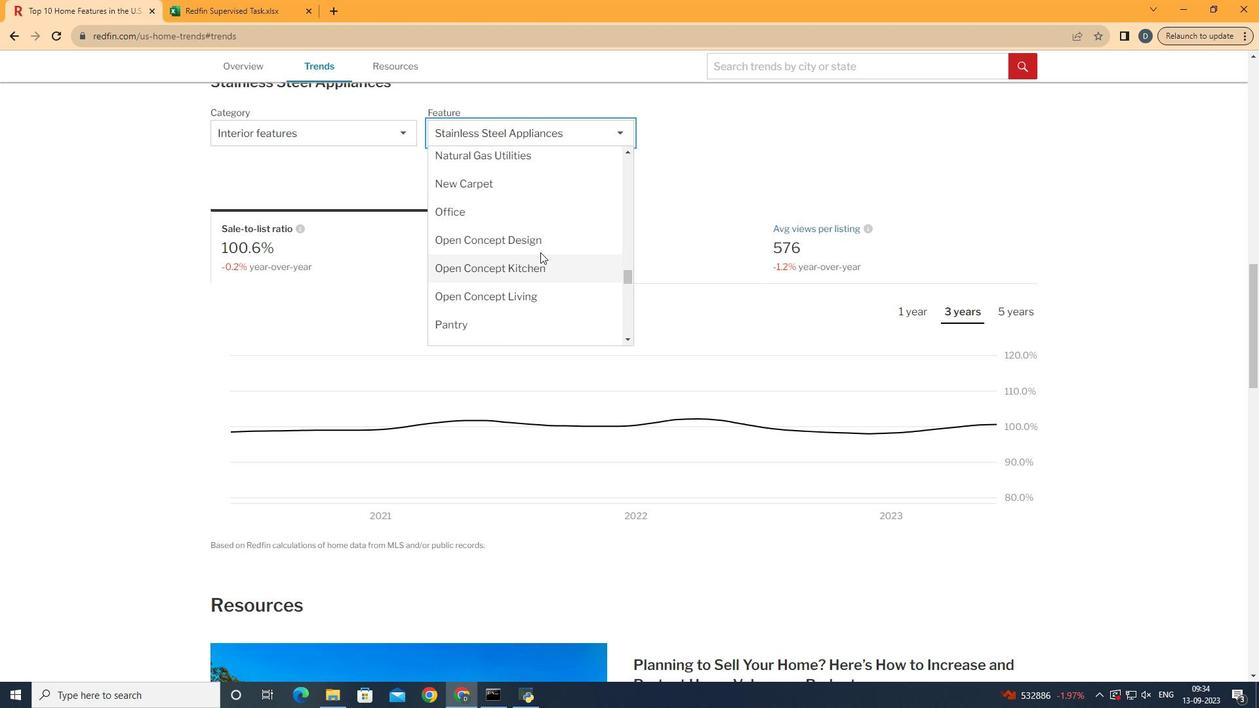 
Action: Mouse scrolled (540, 253) with delta (0, 0)
Screenshot: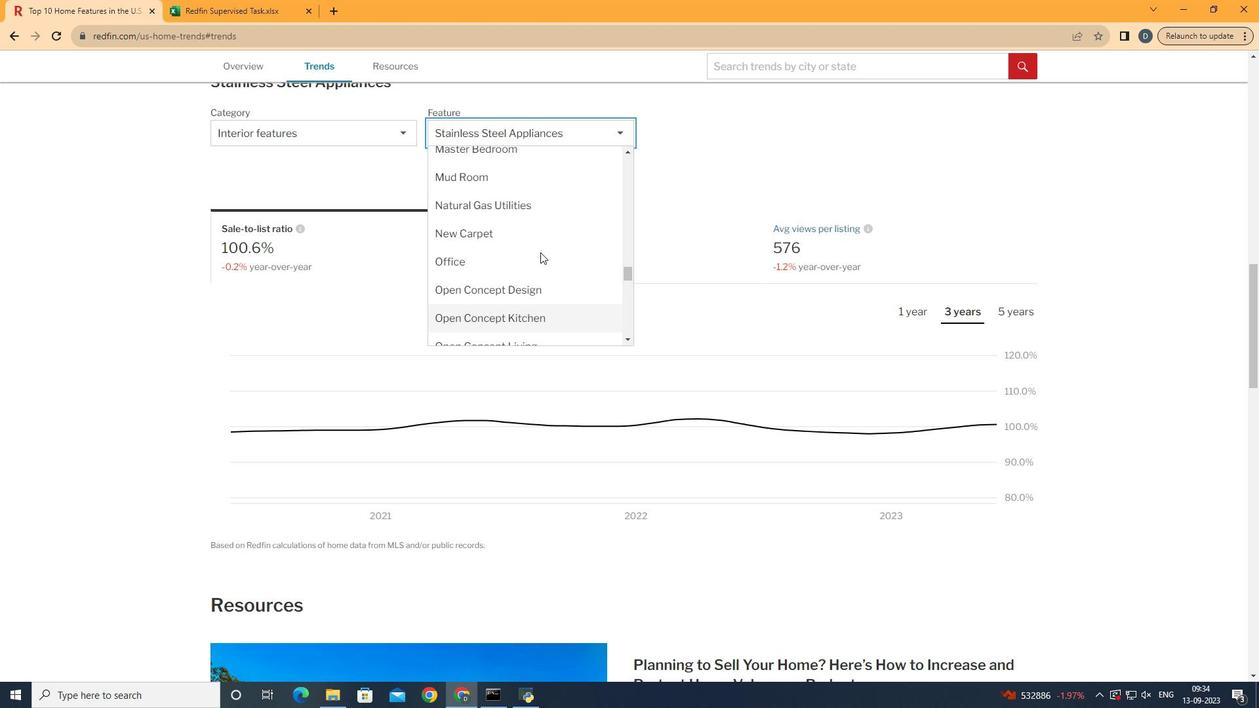 
Action: Mouse moved to (545, 202)
Screenshot: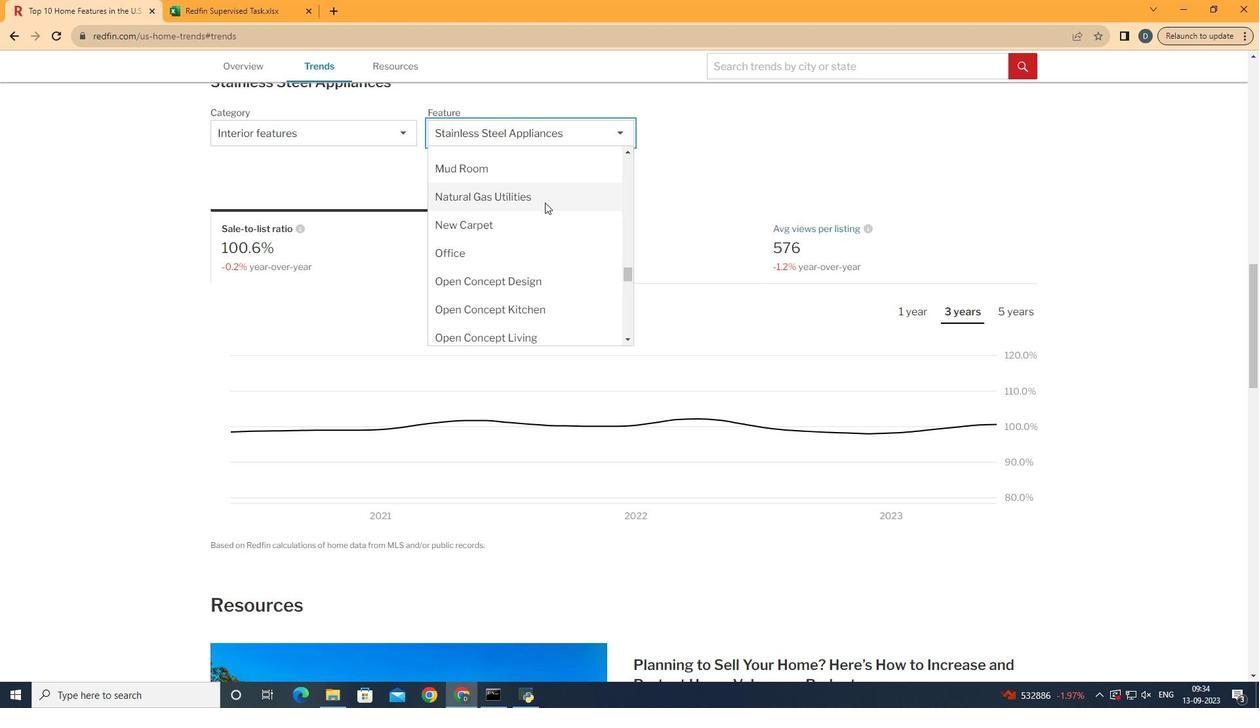 
Action: Mouse scrolled (545, 202) with delta (0, 0)
Screenshot: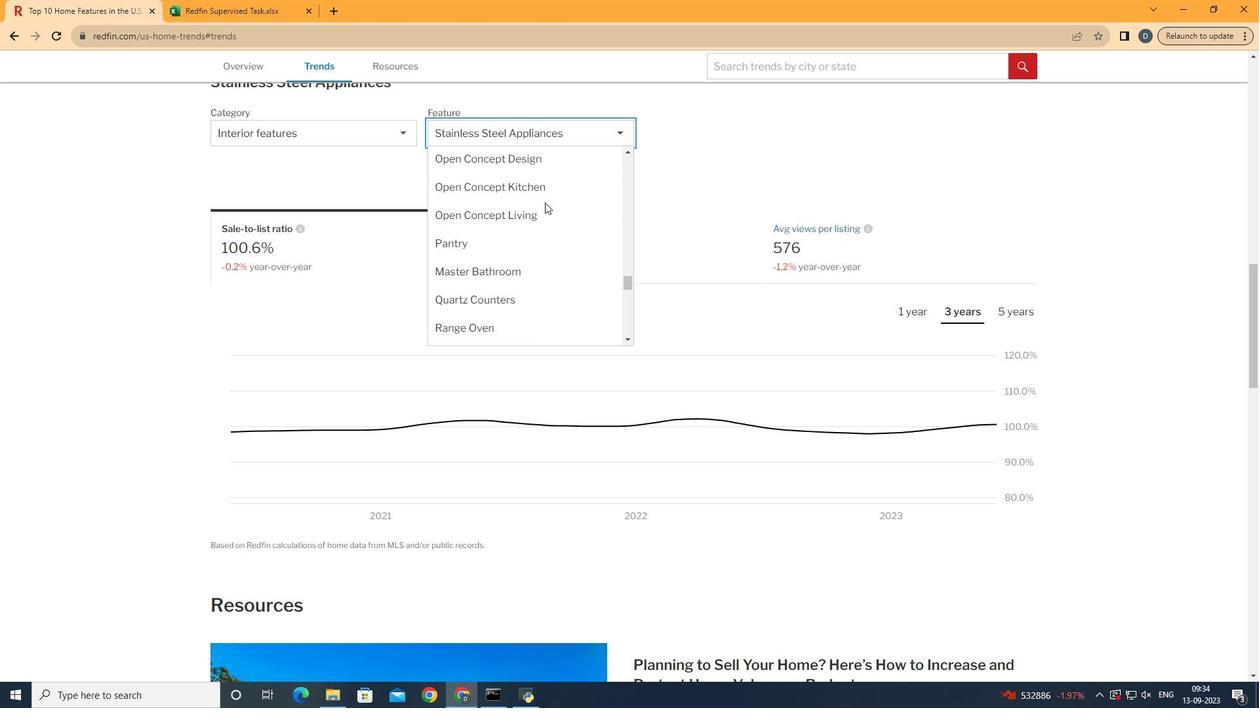 
Action: Mouse scrolled (545, 202) with delta (0, 0)
Screenshot: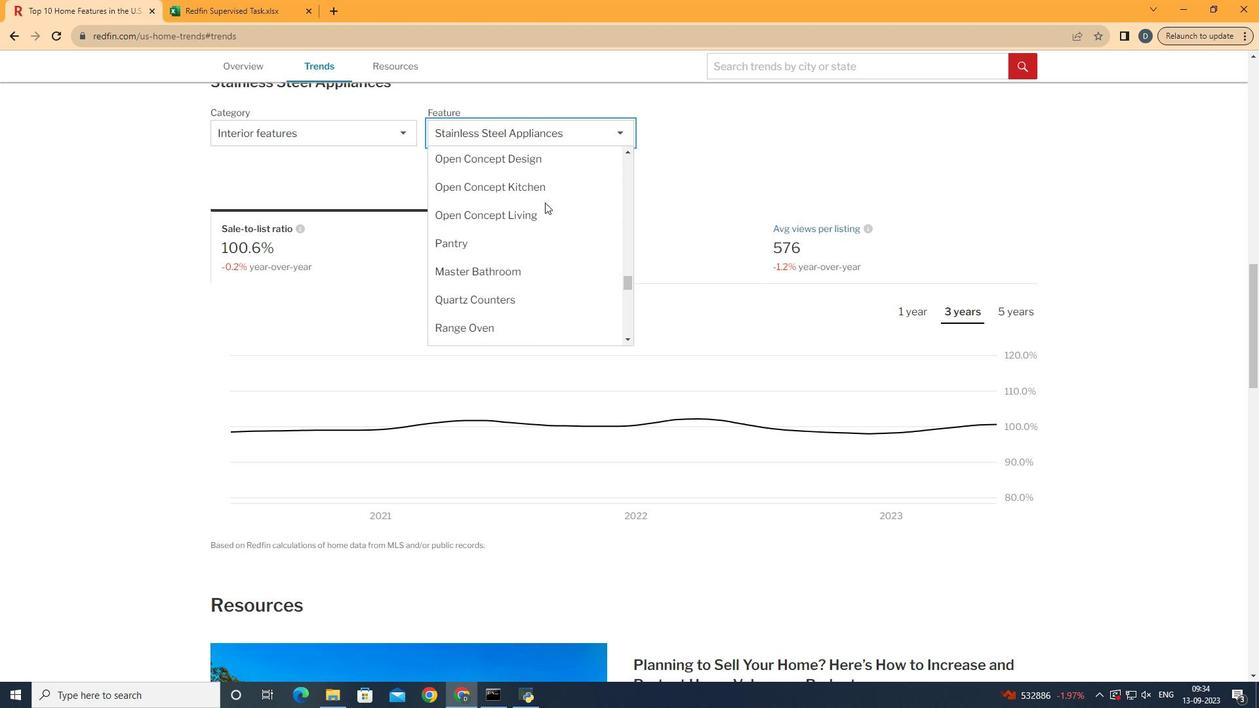 
Action: Mouse scrolled (545, 203) with delta (0, 0)
Screenshot: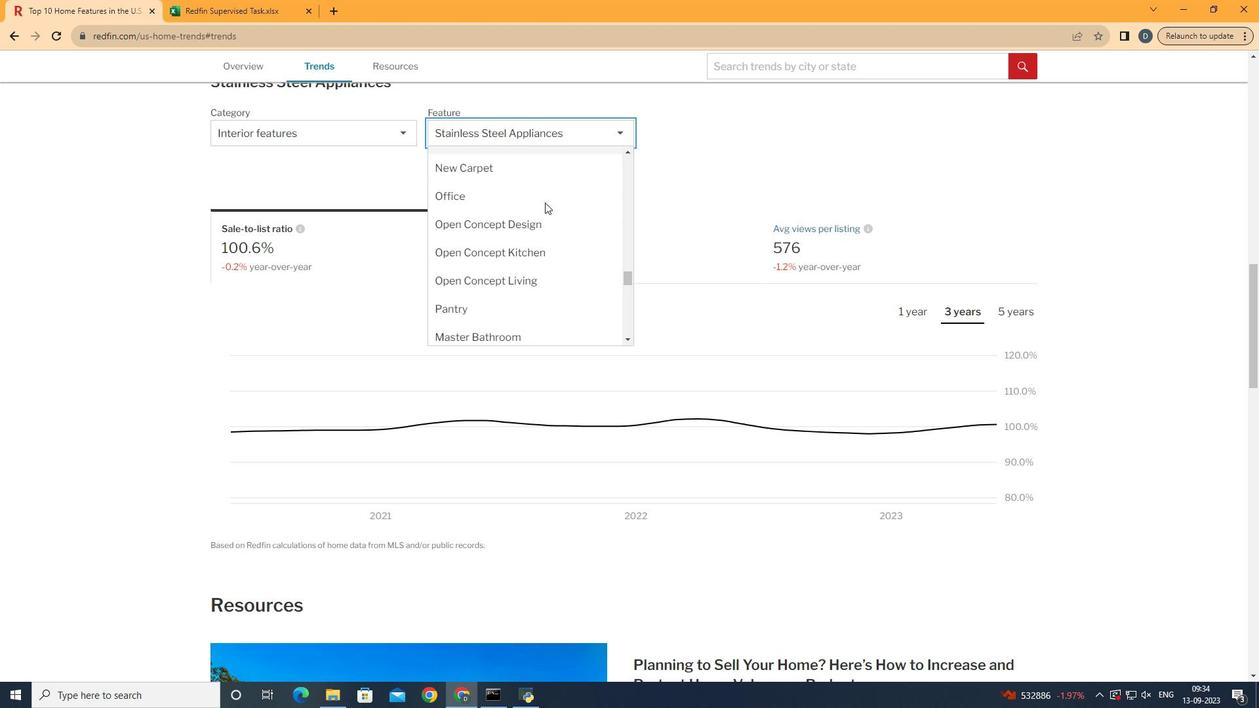 
Action: Mouse scrolled (545, 202) with delta (0, 0)
Screenshot: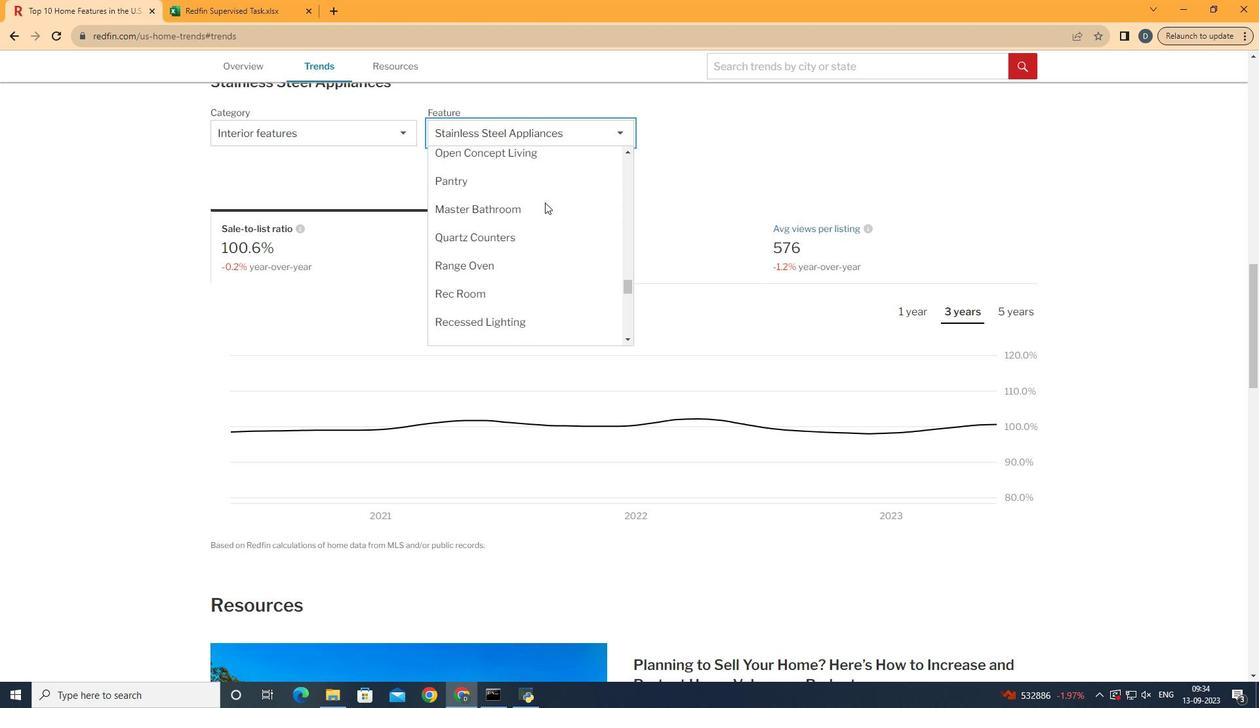 
Action: Mouse scrolled (545, 202) with delta (0, 0)
Screenshot: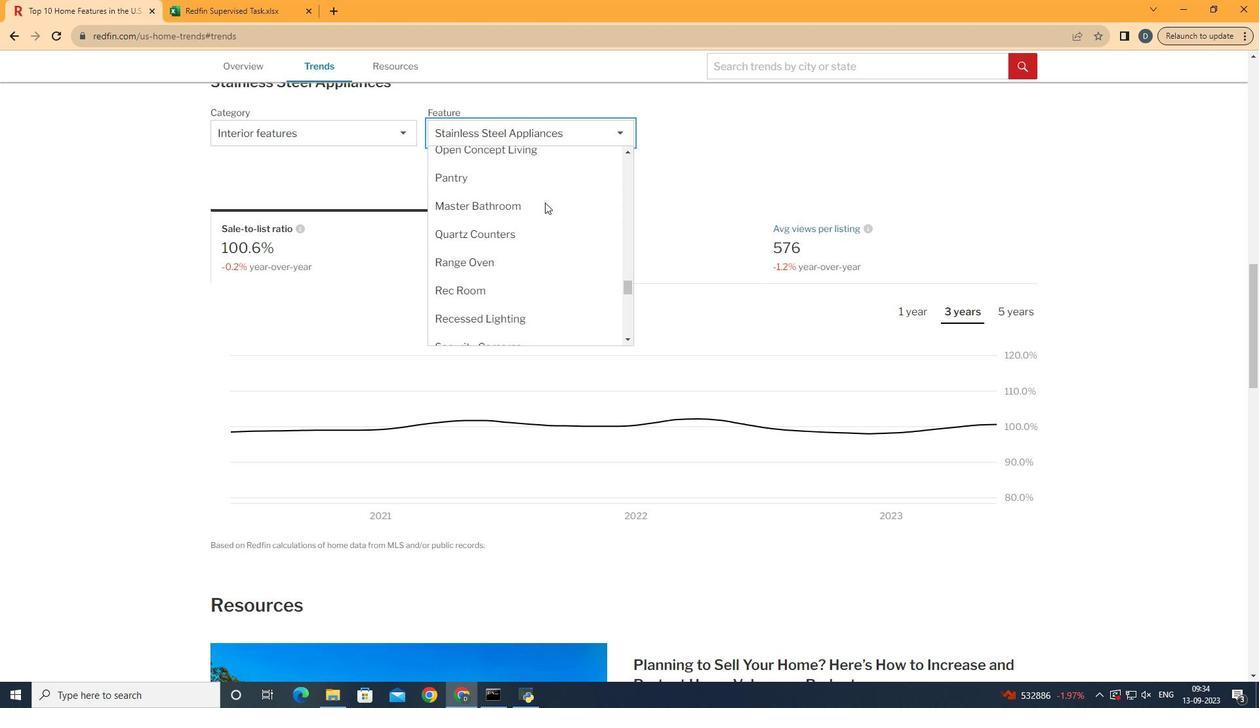 
Action: Mouse scrolled (545, 203) with delta (0, 0)
Screenshot: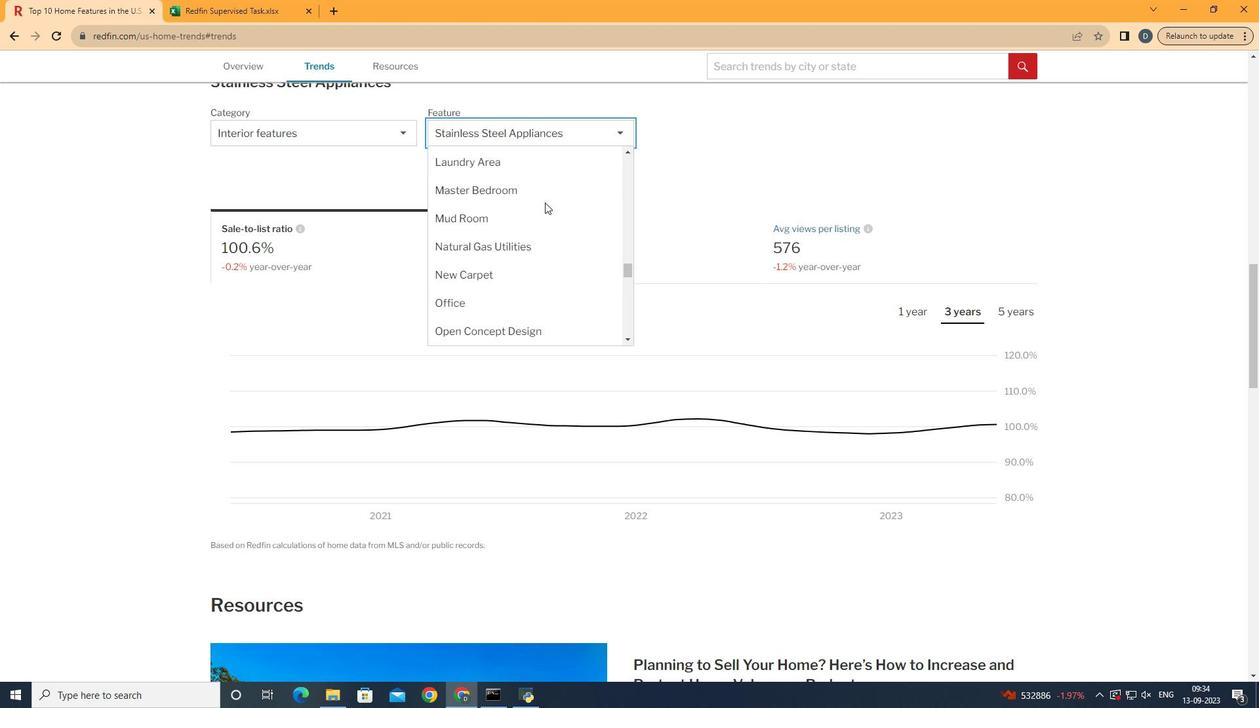 
Action: Mouse scrolled (545, 203) with delta (0, 0)
Screenshot: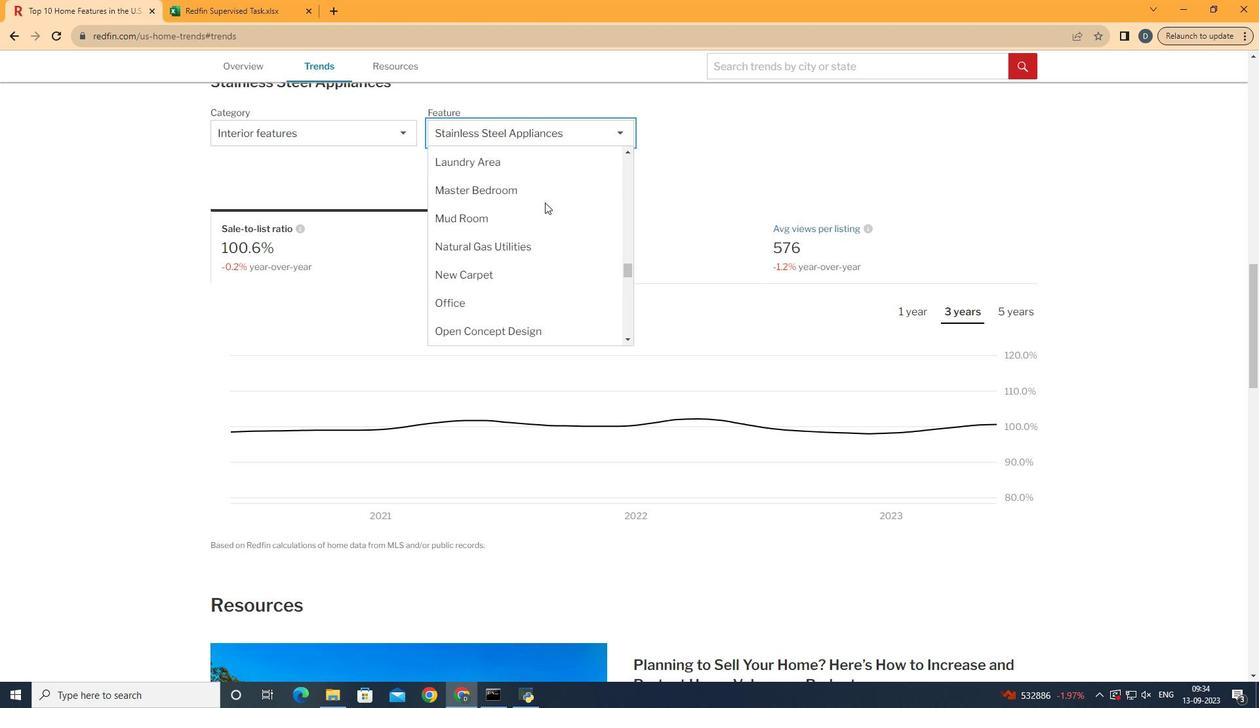 
Action: Mouse scrolled (545, 203) with delta (0, 0)
Screenshot: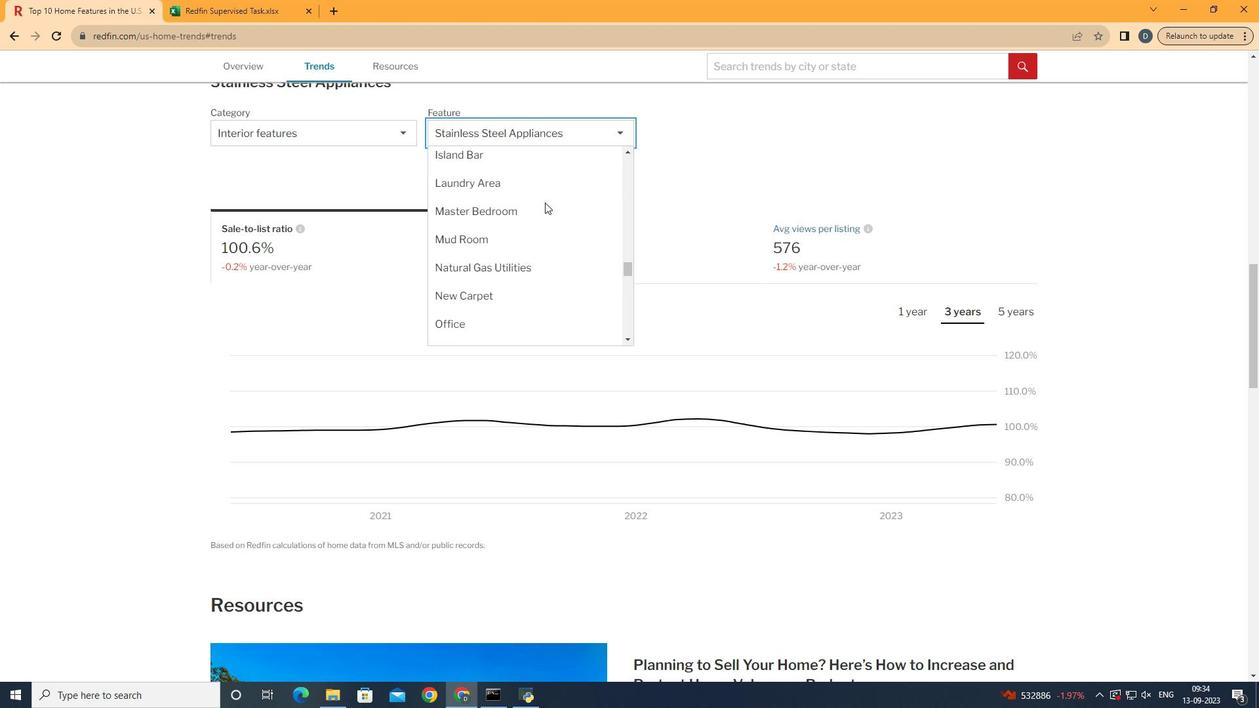 
Action: Mouse scrolled (545, 203) with delta (0, 0)
Screenshot: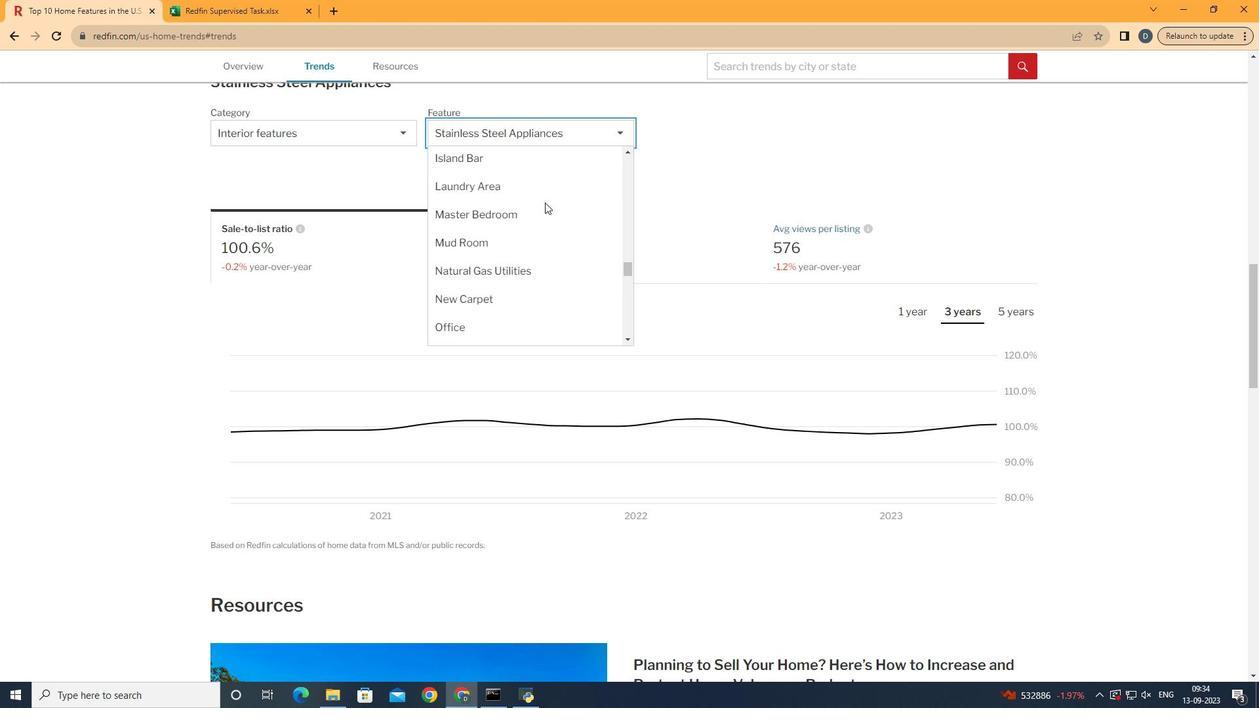 
Action: Mouse moved to (552, 232)
Screenshot: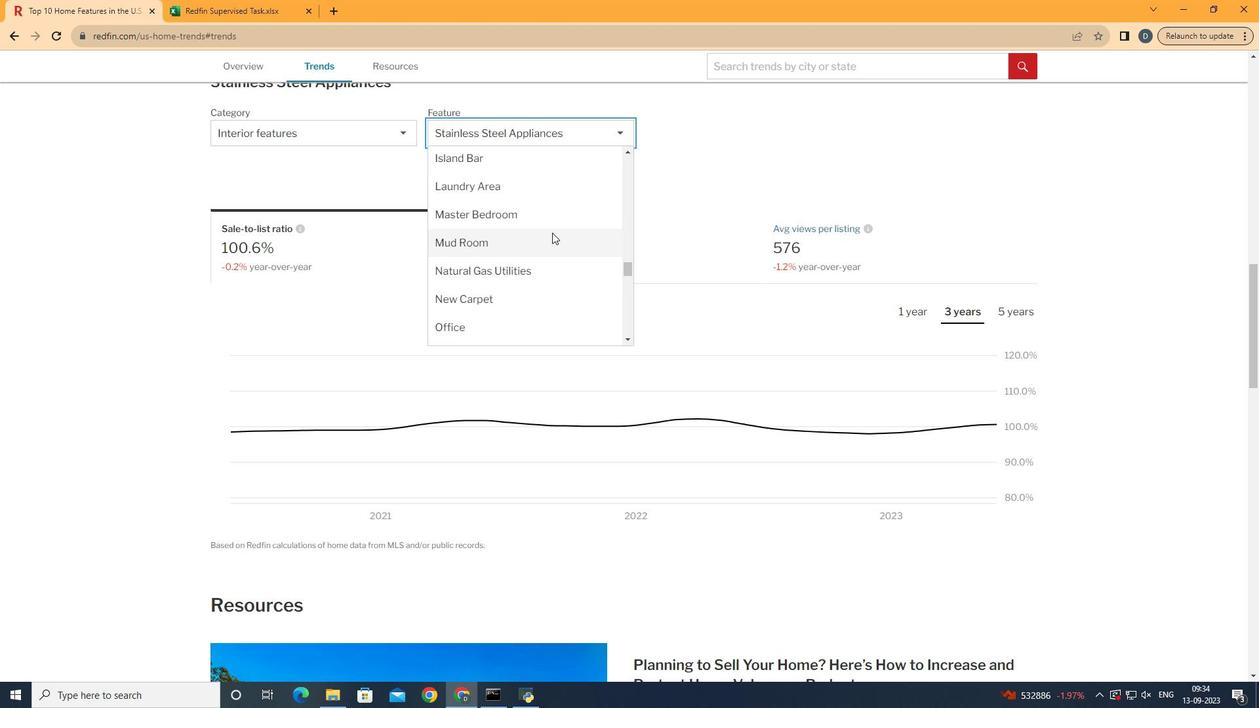 
Action: Mouse scrolled (552, 233) with delta (0, 0)
Screenshot: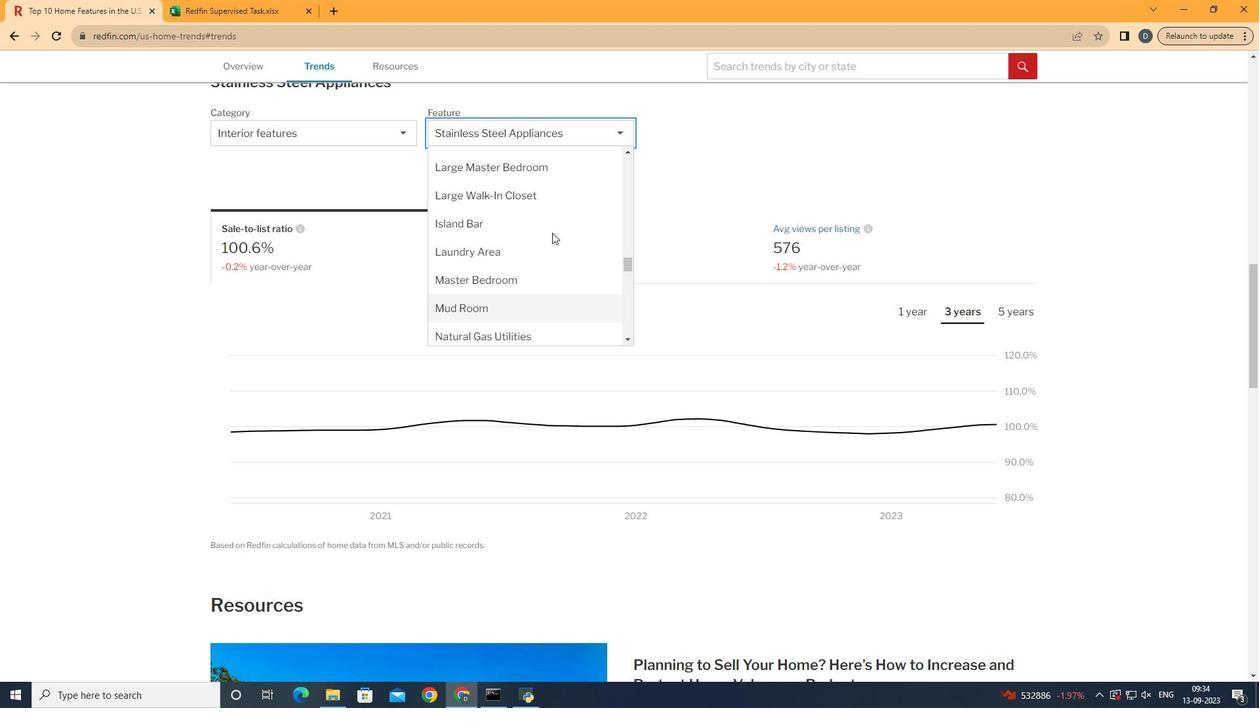 
Action: Mouse scrolled (552, 232) with delta (0, 0)
Screenshot: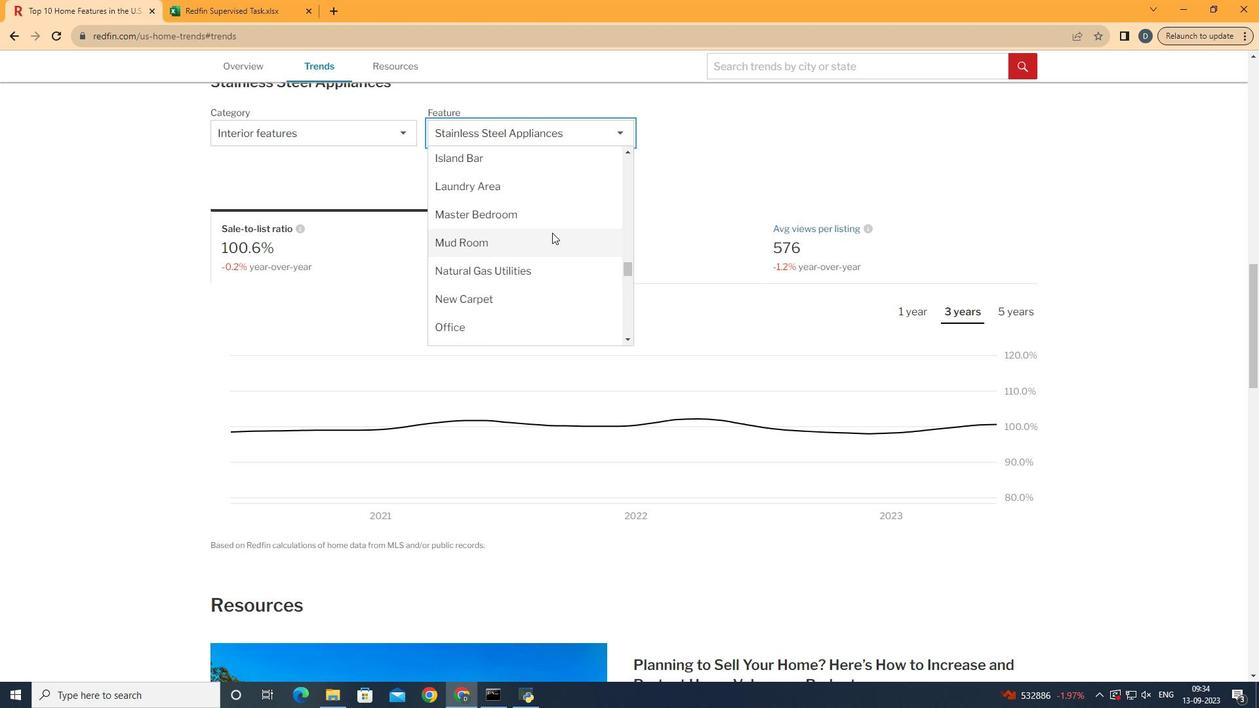 
Action: Mouse scrolled (552, 232) with delta (0, 0)
Screenshot: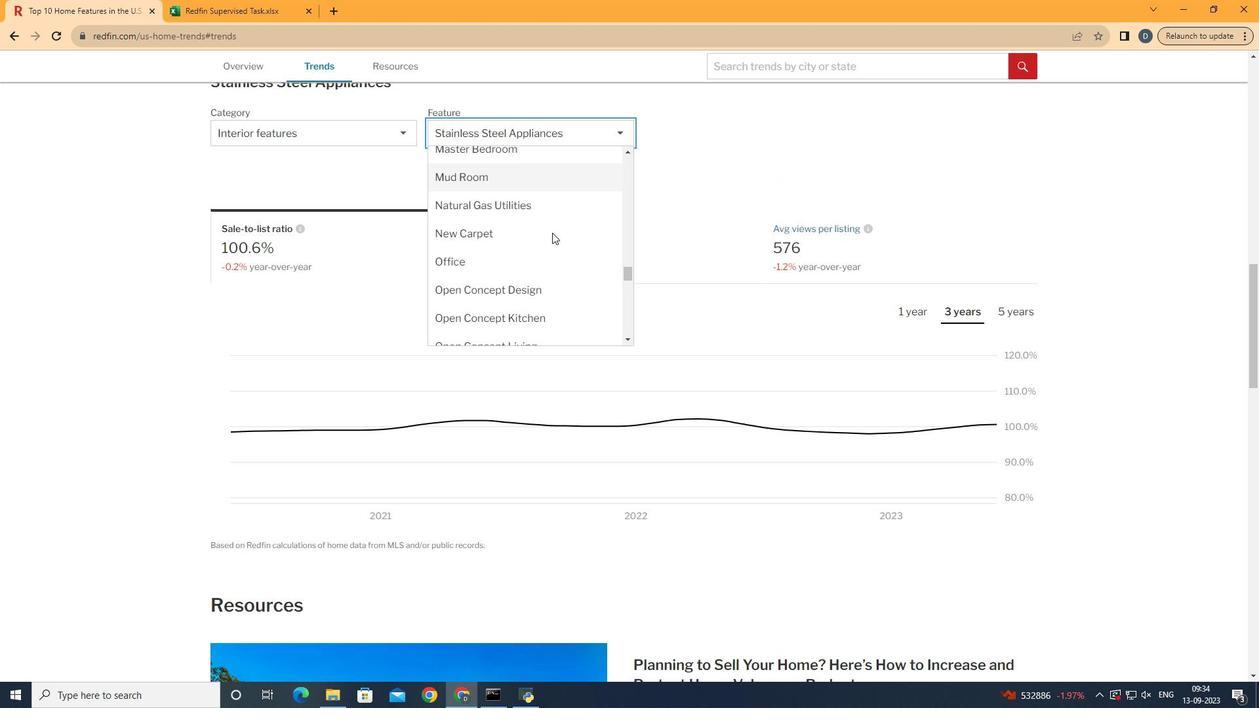 
Action: Mouse moved to (543, 228)
Screenshot: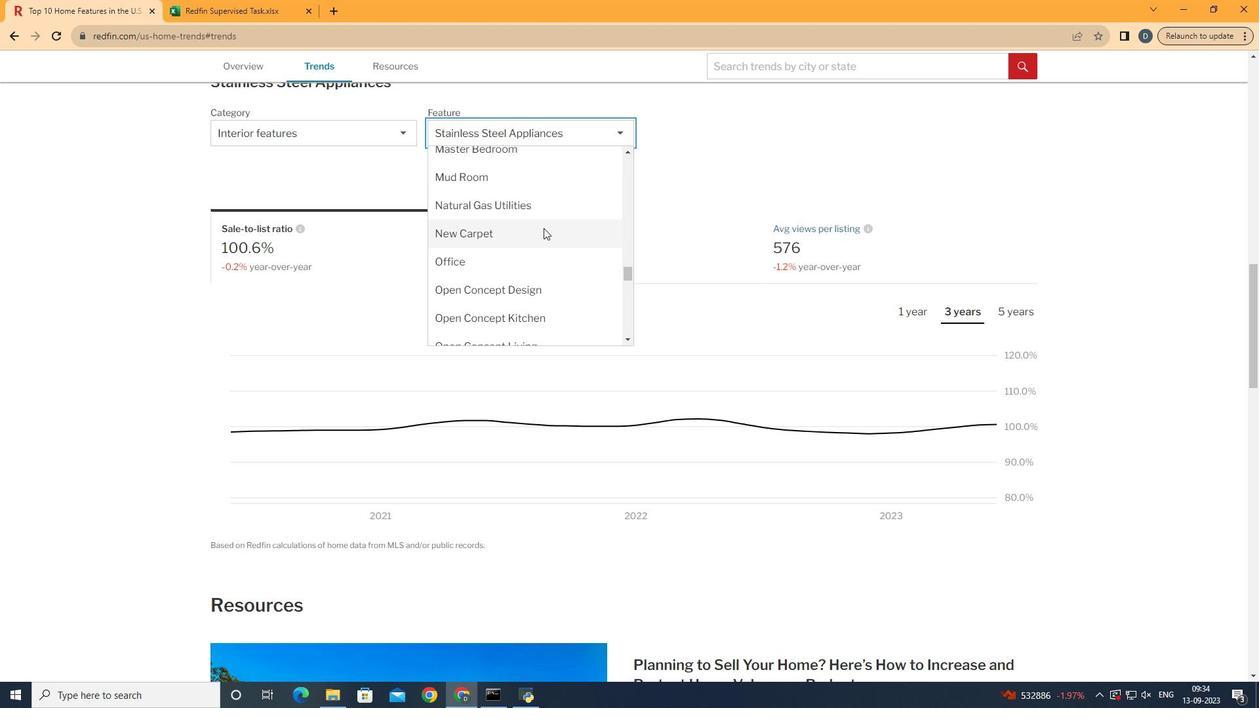 
Action: Mouse scrolled (543, 227) with delta (0, 0)
Screenshot: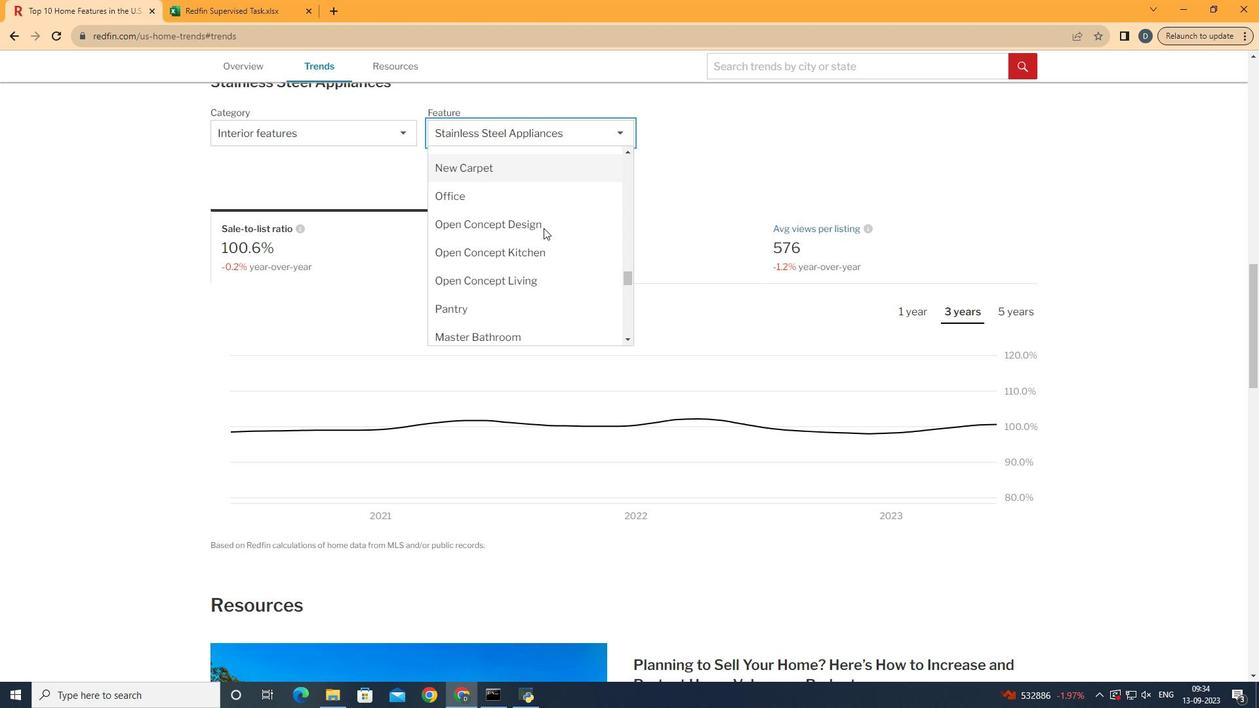 
Action: Mouse moved to (573, 229)
Screenshot: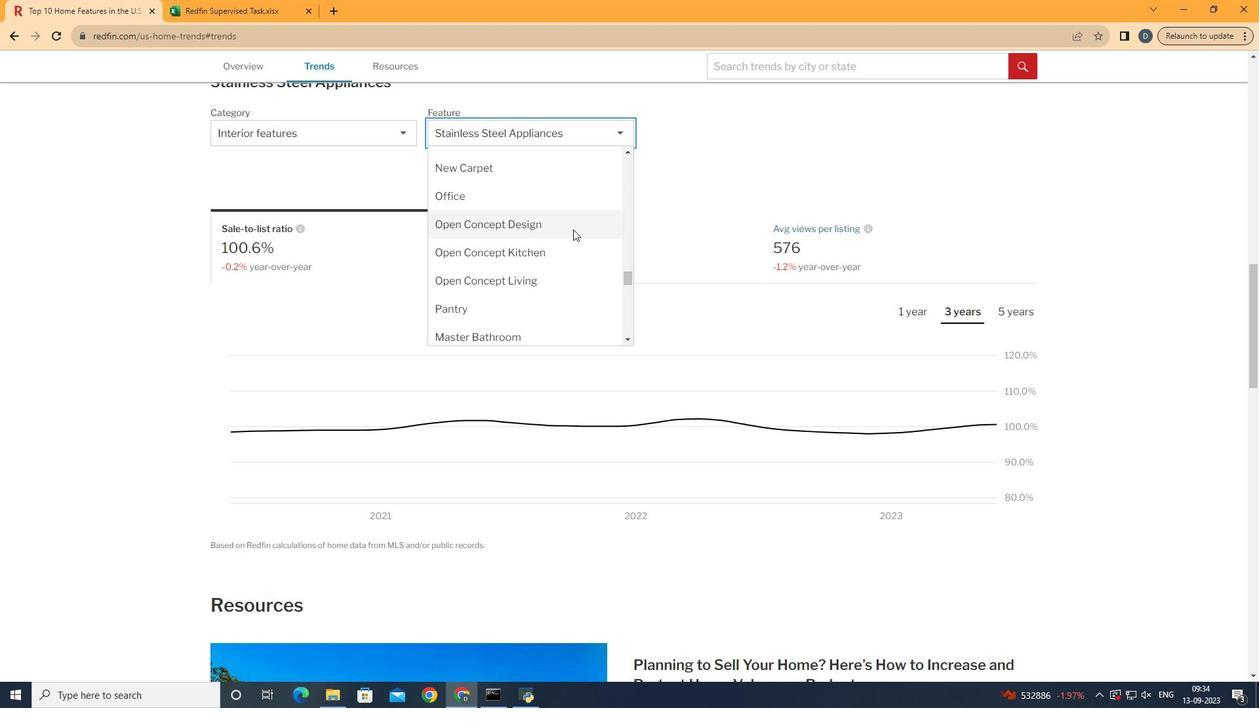 
Action: Mouse pressed left at (573, 229)
Screenshot: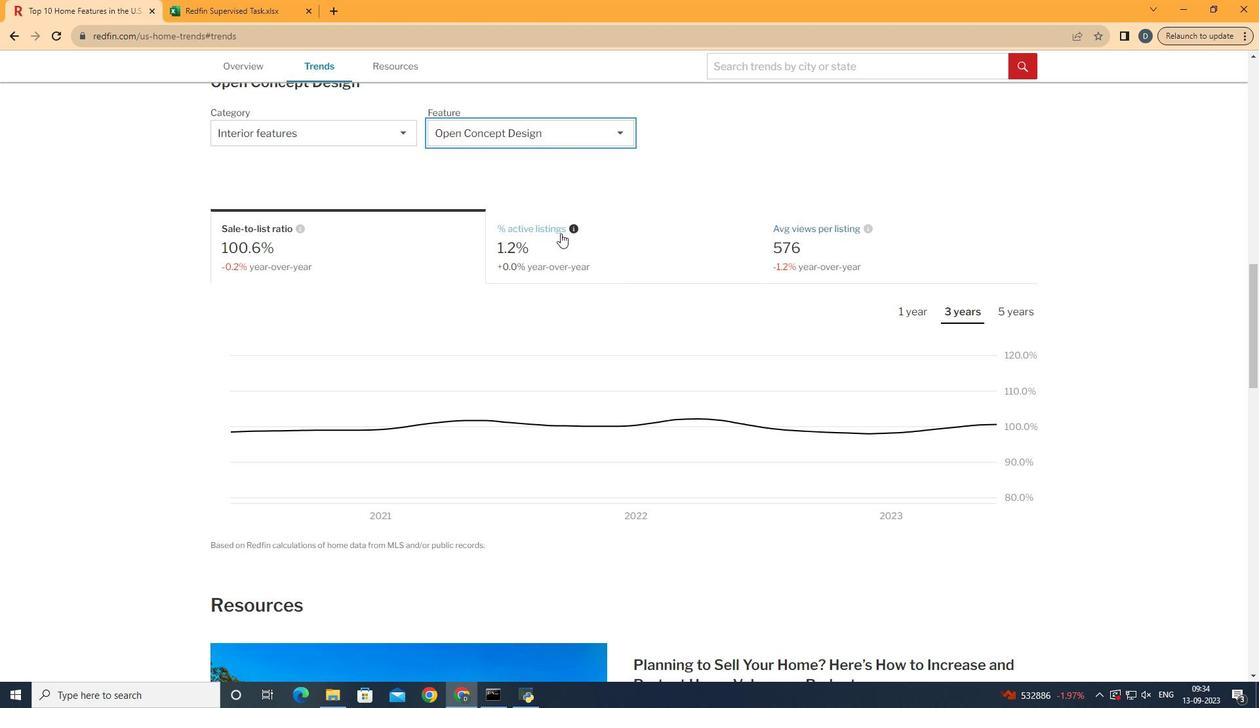 
Action: Mouse moved to (372, 260)
Screenshot: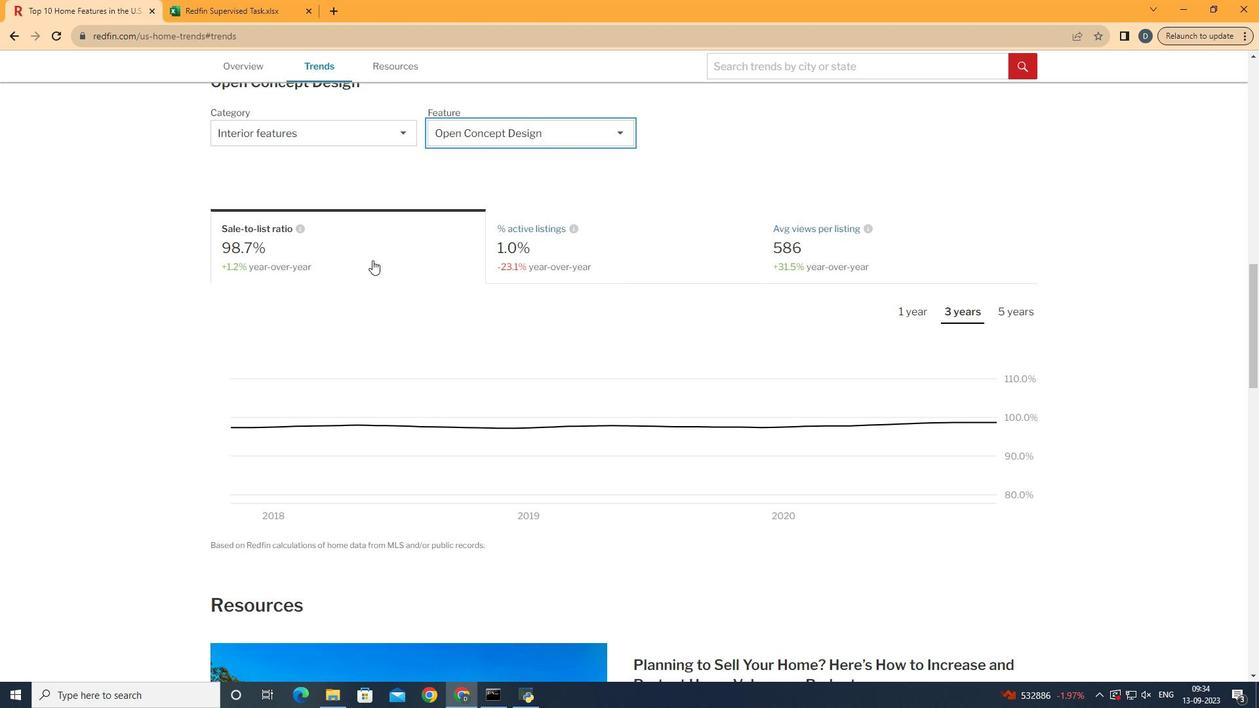 
Action: Mouse pressed left at (372, 260)
Screenshot: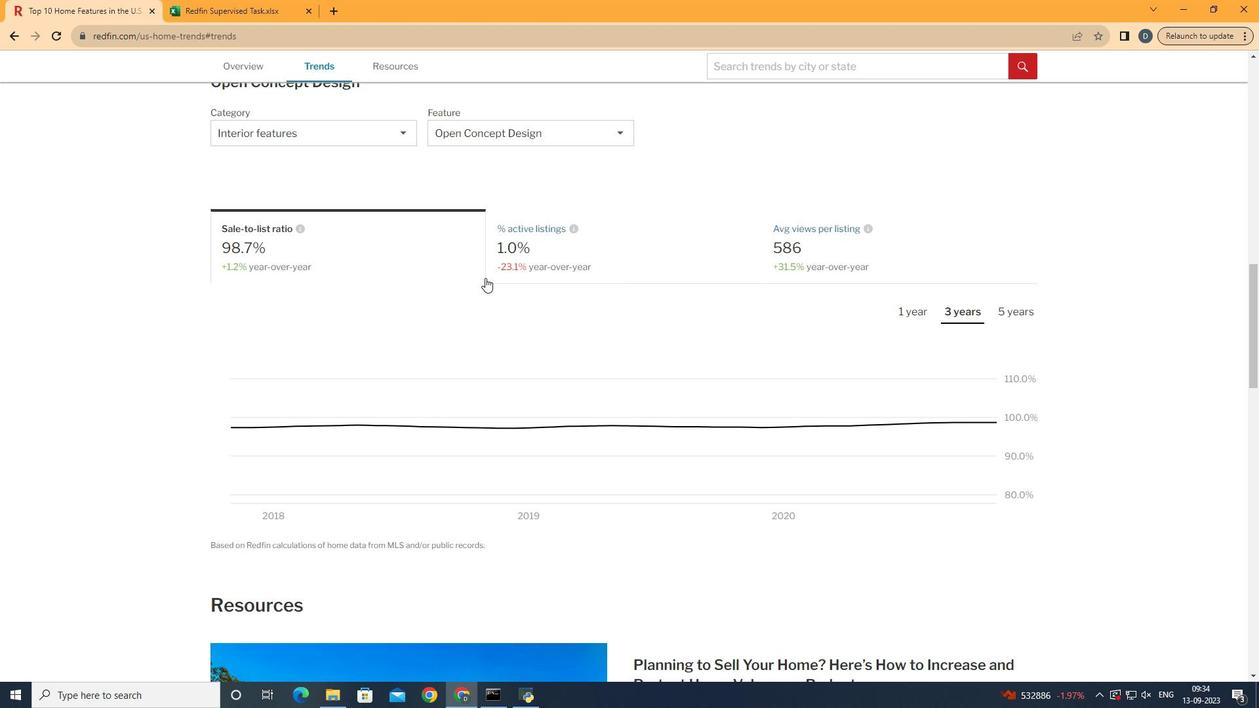 
Action: Mouse moved to (918, 309)
Screenshot: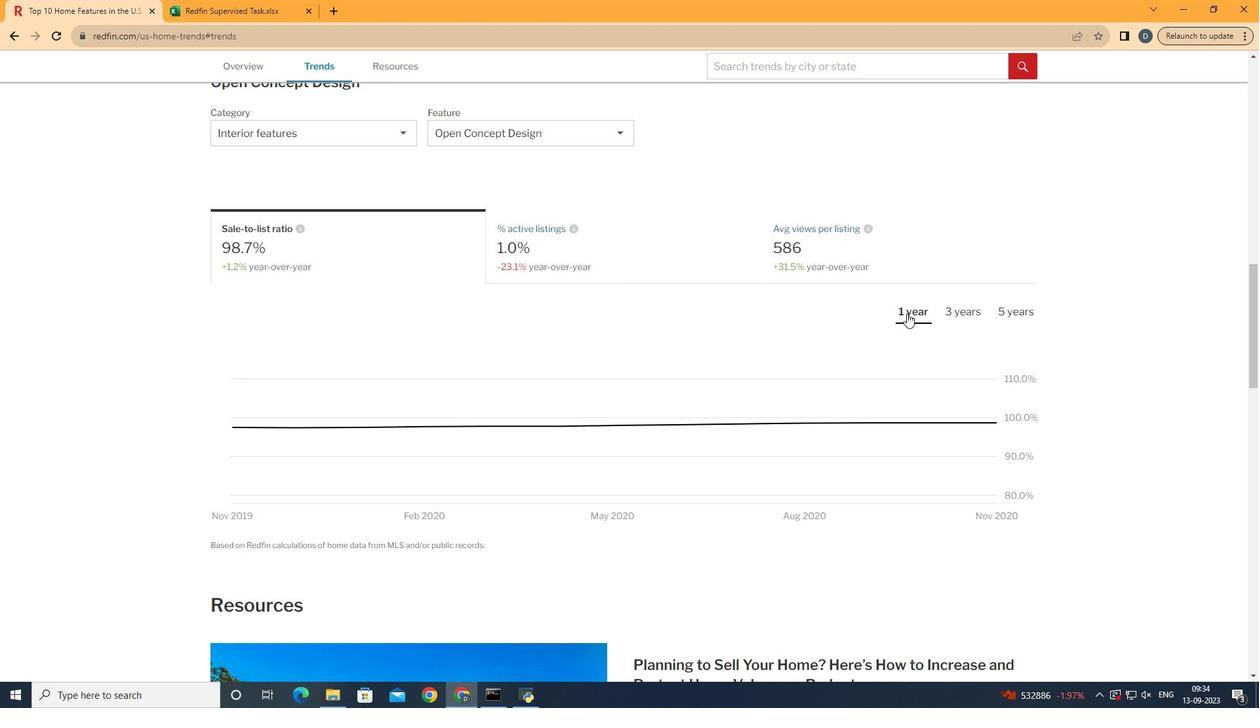 
Action: Mouse pressed left at (918, 309)
Screenshot: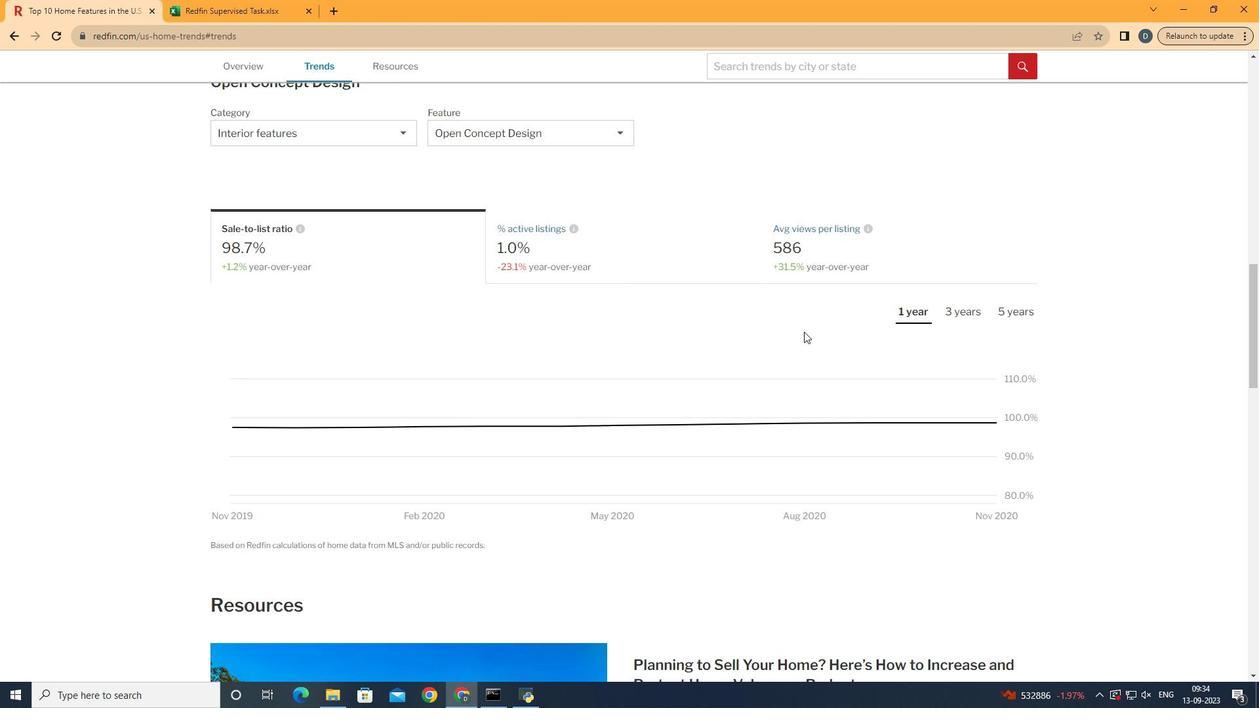 
Action: Mouse moved to (1017, 390)
Screenshot: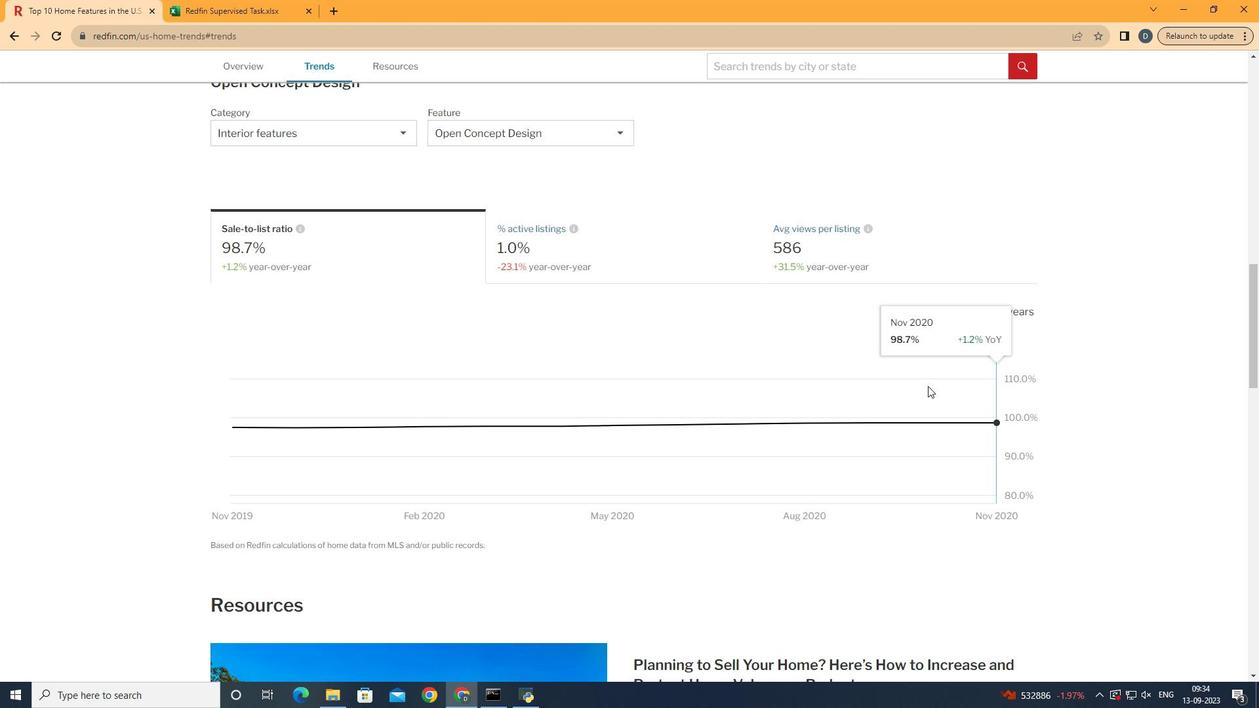 
